 Task: Send an email with the signature Harry Martin with the subject Request for feedback on a research paper and the message I am writing to request a review of the contract. from softage.2@softage.net to softage.6@softage.net with an attached image file Holiday_card.jpg and move the email from Sent Items to the folder Running
Action: Key pressed n
Screenshot: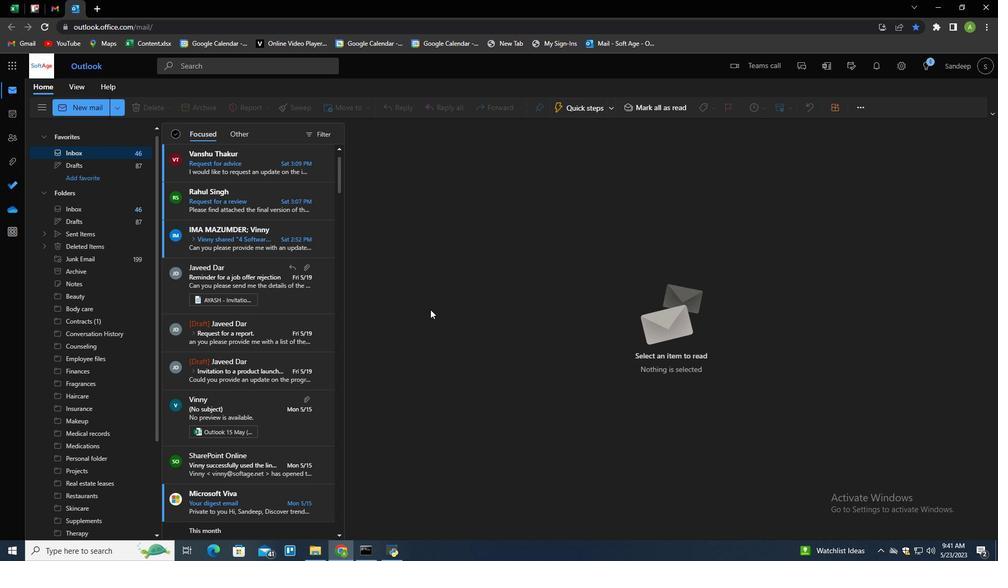 
Action: Mouse moved to (704, 110)
Screenshot: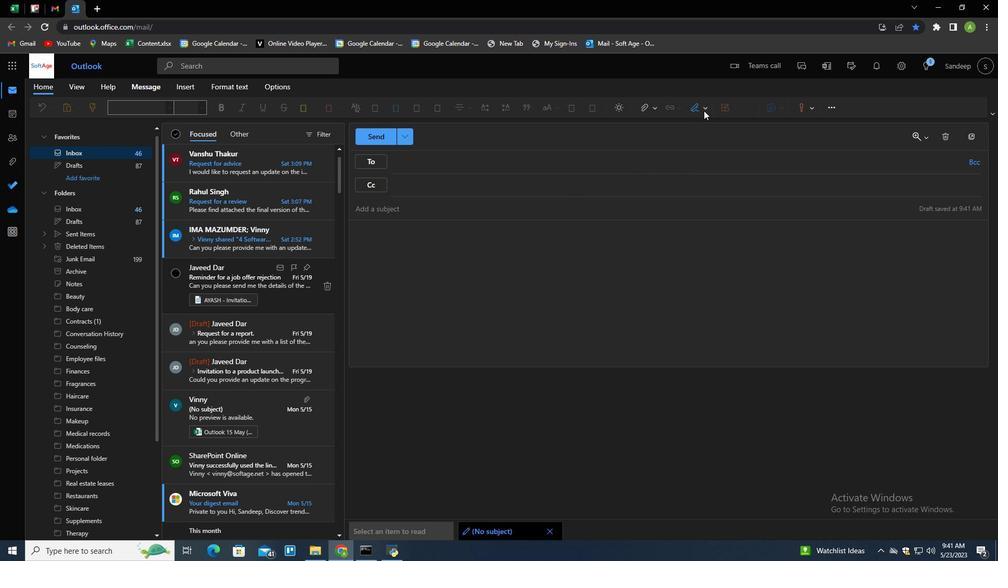 
Action: Mouse pressed left at (704, 110)
Screenshot: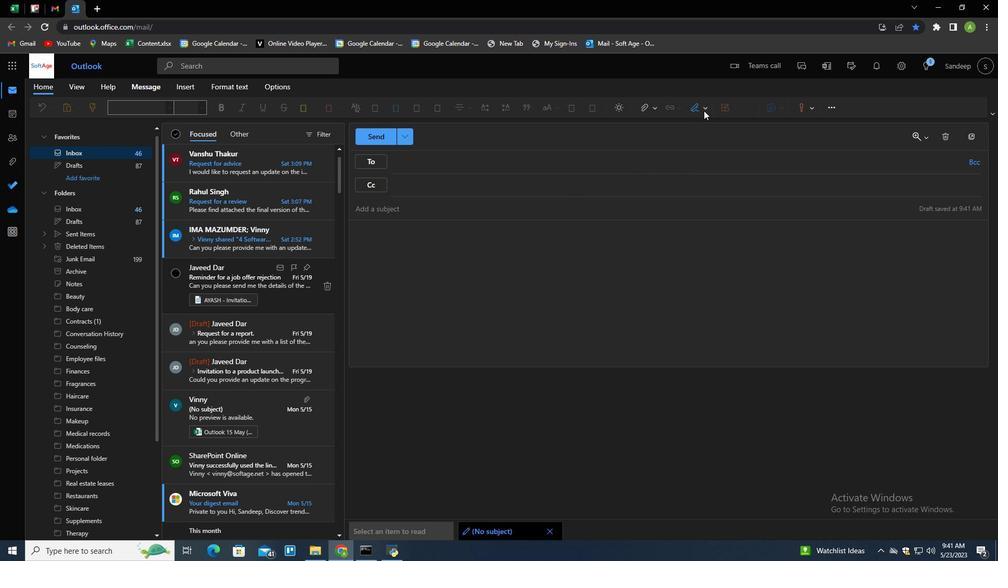 
Action: Mouse moved to (683, 148)
Screenshot: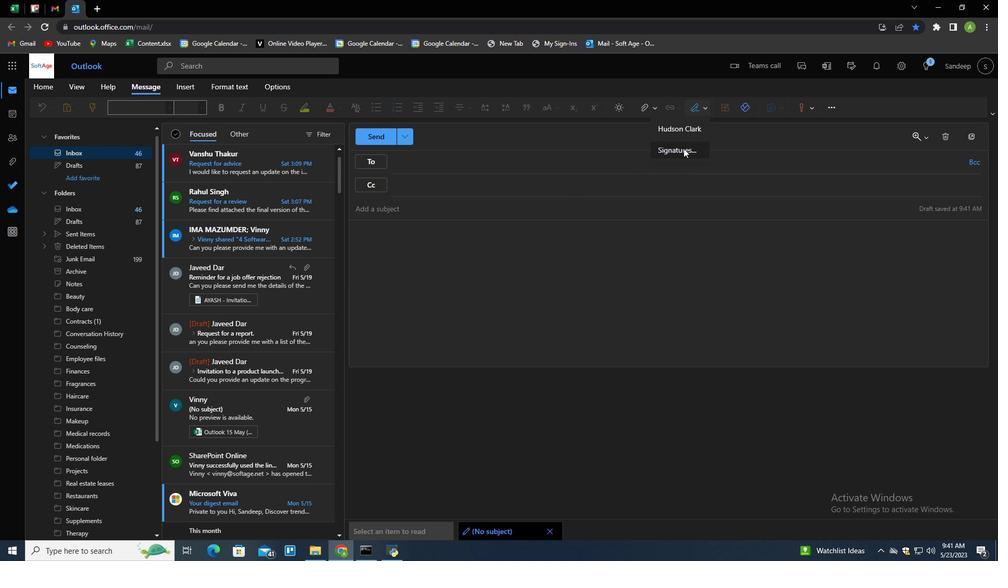 
Action: Mouse pressed left at (683, 148)
Screenshot: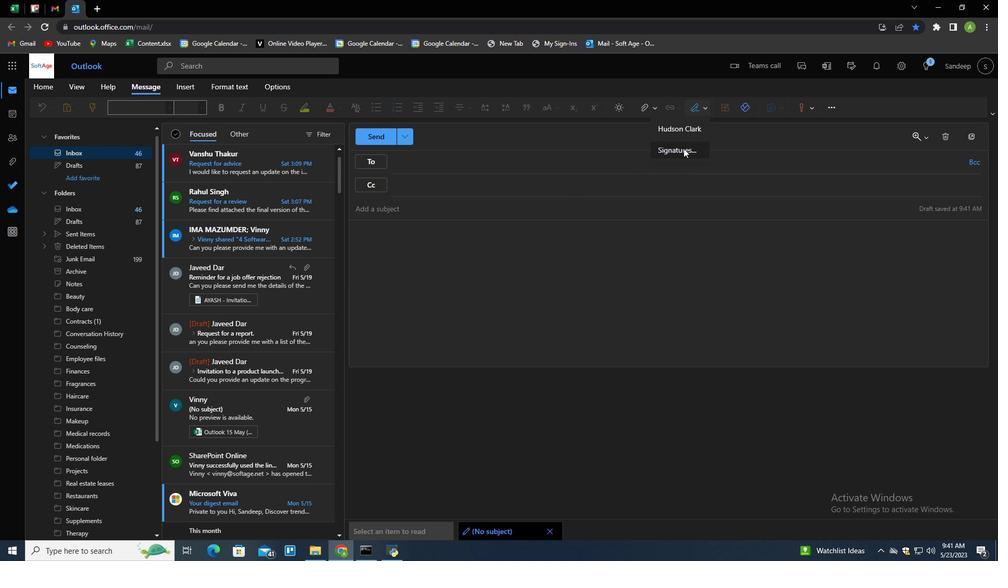 
Action: Mouse moved to (701, 188)
Screenshot: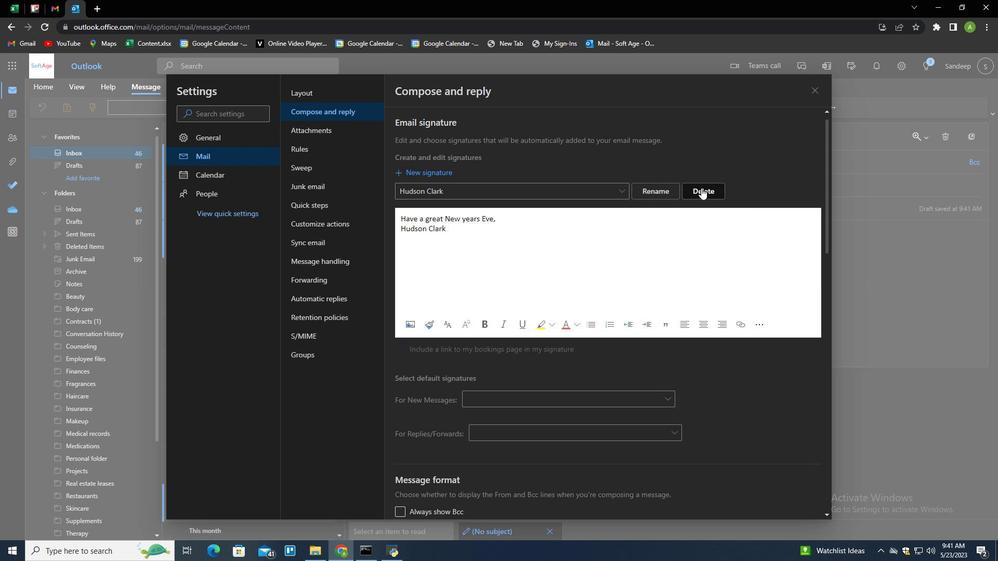 
Action: Mouse pressed left at (701, 188)
Screenshot: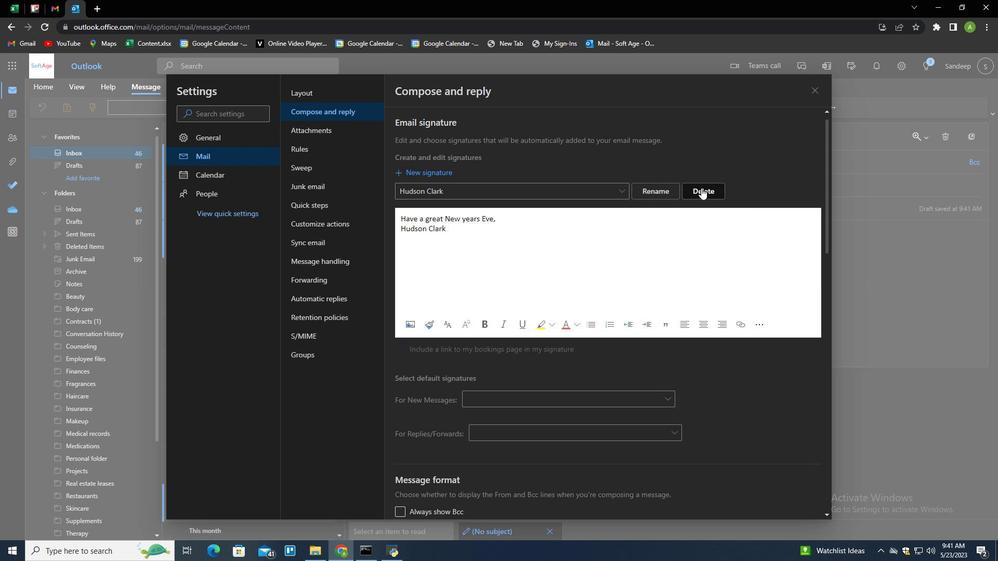 
Action: Mouse moved to (706, 193)
Screenshot: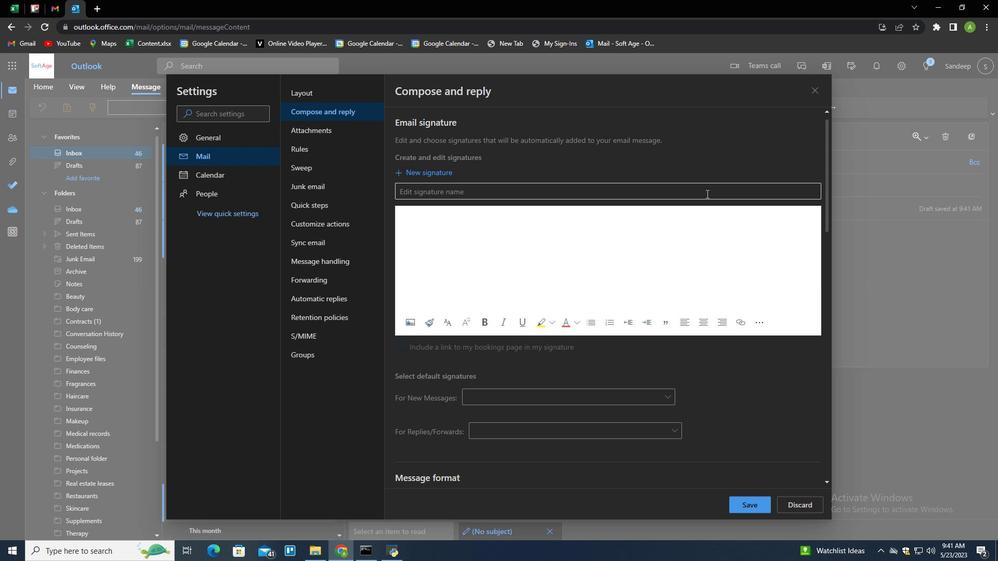 
Action: Mouse pressed left at (706, 193)
Screenshot: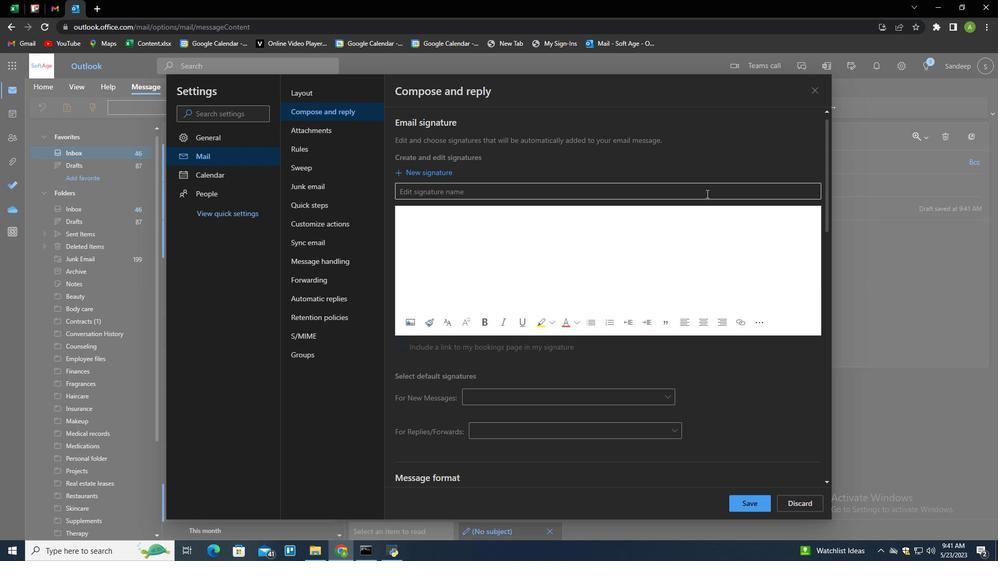 
Action: Mouse moved to (706, 193)
Screenshot: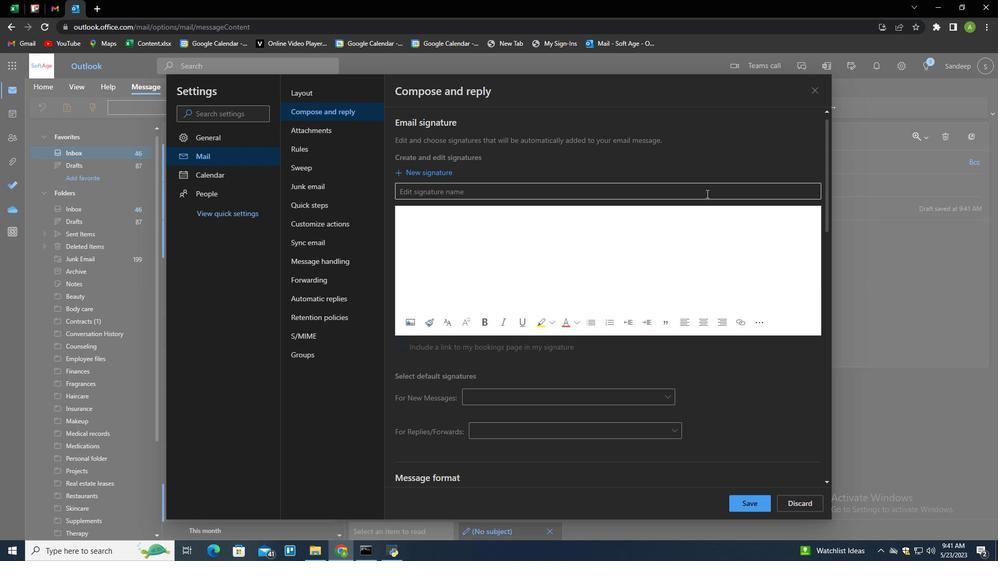 
Action: Key pressed <Key.shift>Harry<Key.space><Key.shift>Martin<Key.tab><Key.shift>Harry<Key.space><Key.shift>Martin
Screenshot: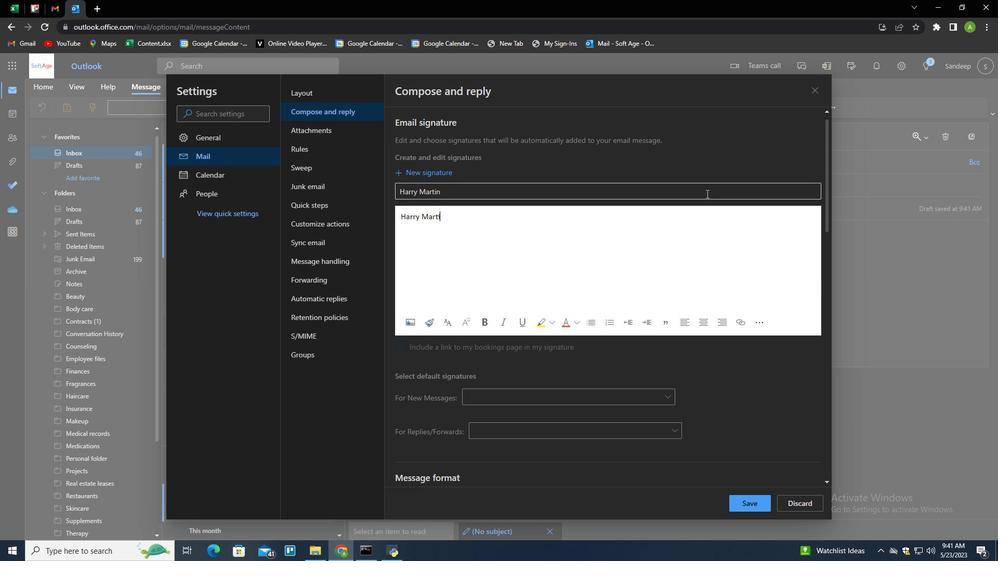 
Action: Mouse moved to (753, 500)
Screenshot: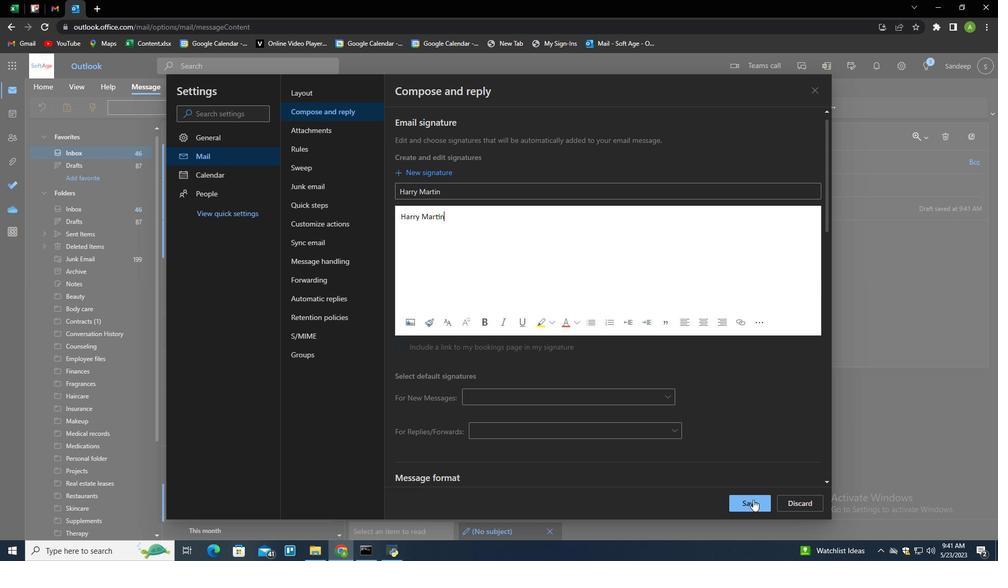 
Action: Mouse pressed left at (753, 500)
Screenshot: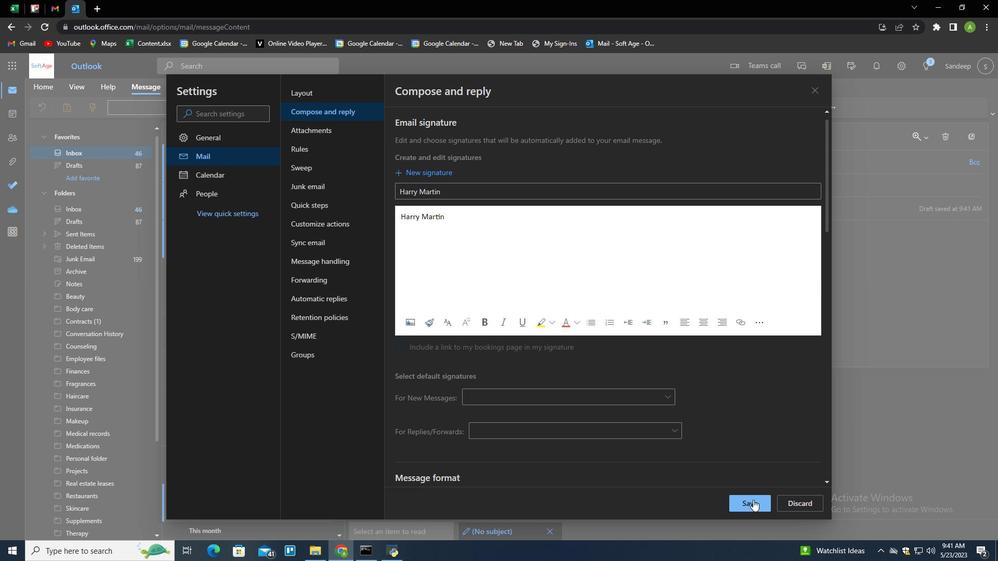 
Action: Mouse moved to (868, 361)
Screenshot: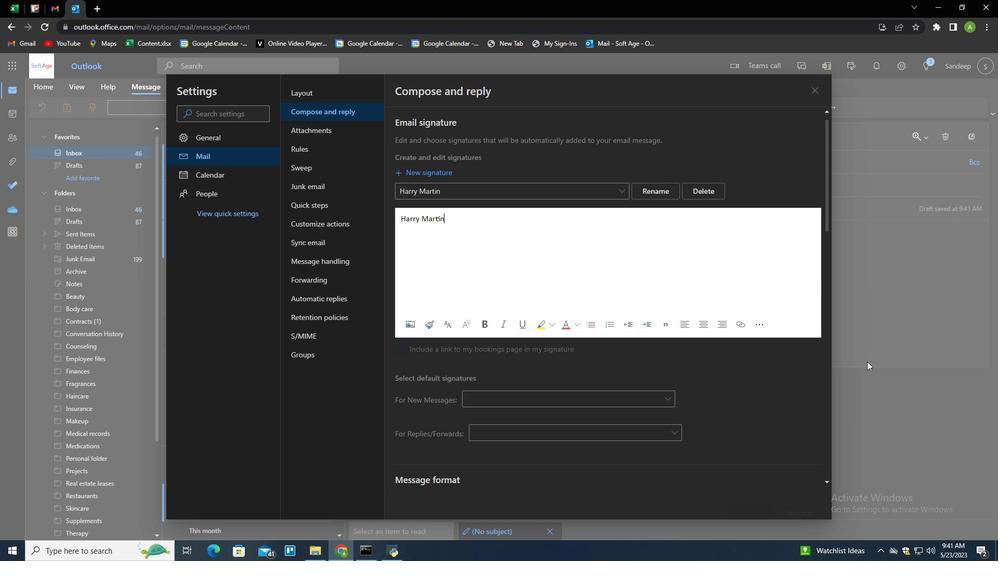 
Action: Mouse pressed left at (868, 361)
Screenshot: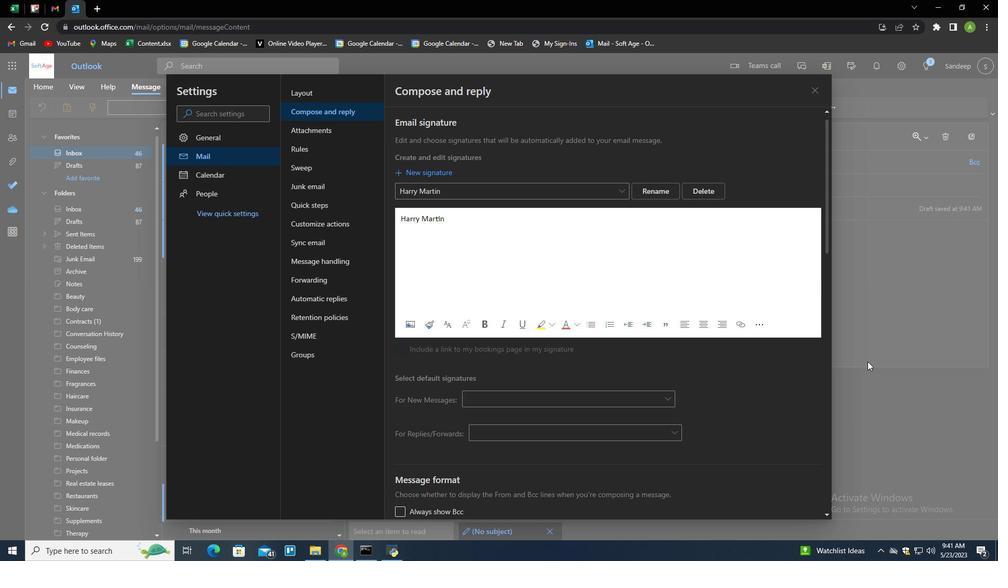 
Action: Mouse moved to (699, 110)
Screenshot: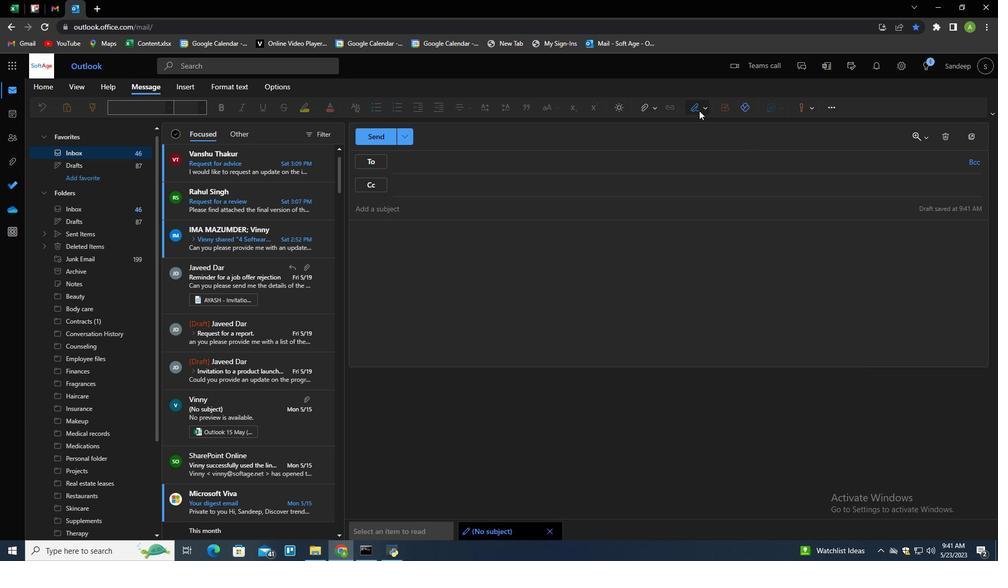 
Action: Mouse pressed left at (699, 110)
Screenshot: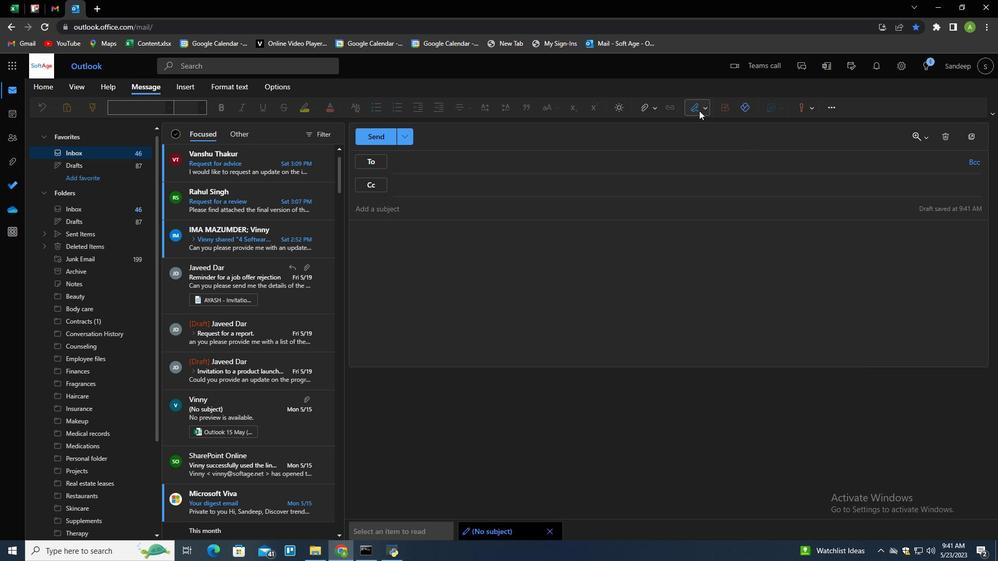 
Action: Mouse moved to (694, 128)
Screenshot: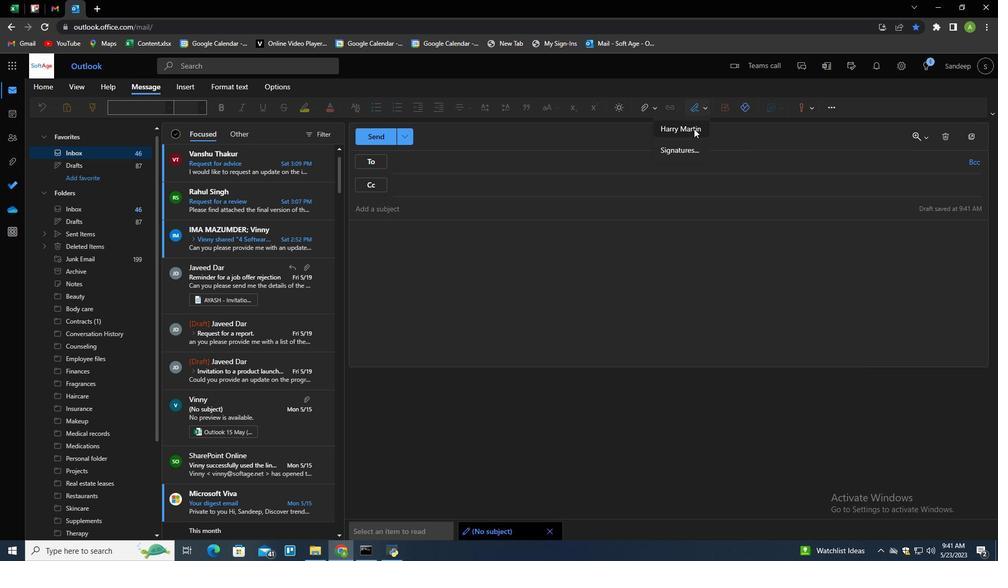 
Action: Mouse pressed left at (694, 128)
Screenshot: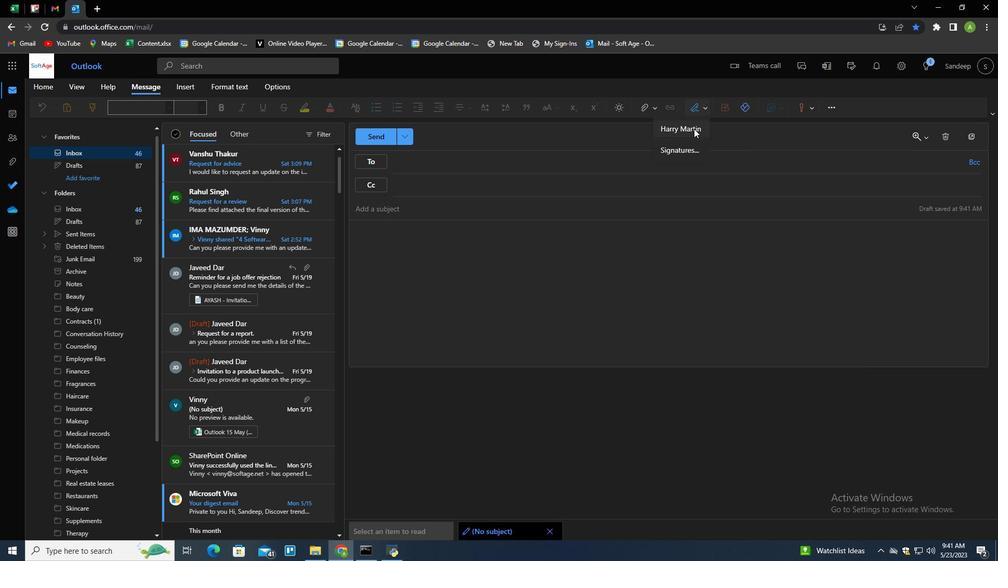 
Action: Mouse moved to (423, 208)
Screenshot: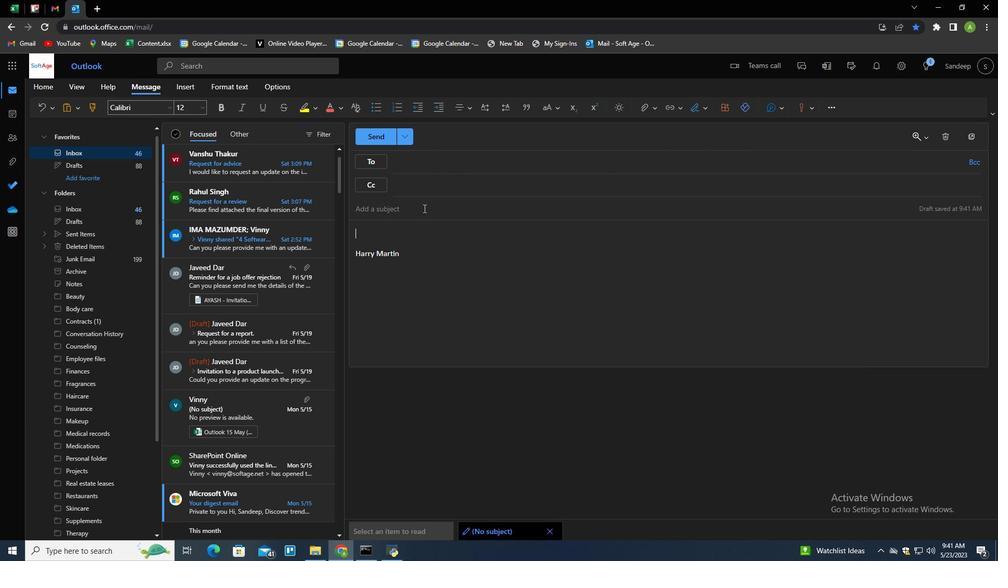
Action: Mouse pressed left at (423, 208)
Screenshot: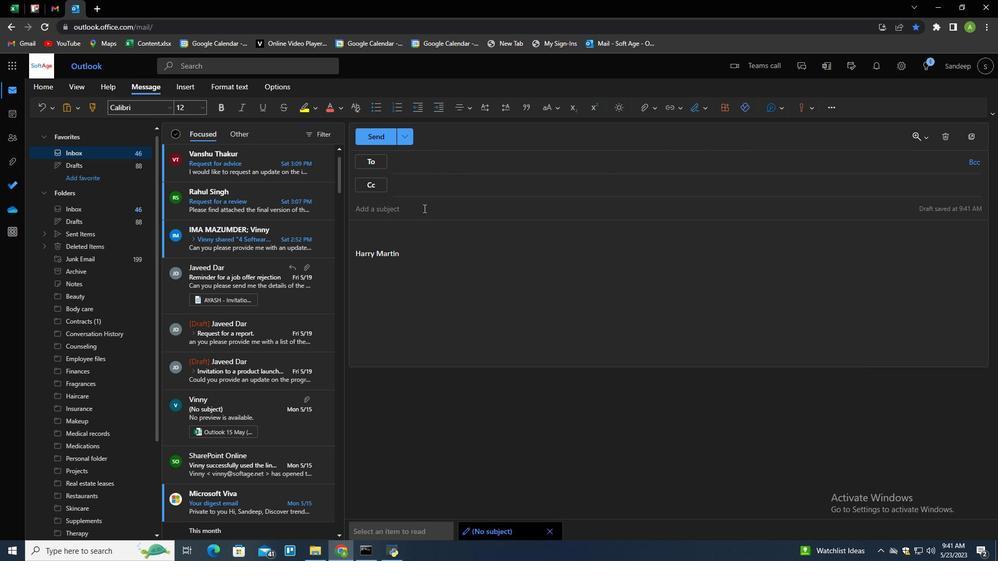 
Action: Key pressed <Key.shift>Request<Key.space>for<Key.space>feedback<Key.space>on<Key.space>a<Key.space>research<Key.space>[a[<Key.backspace><Key.backspace><Key.backspace>paper<Key.space>and<Key.space><Key.backspace><Key.backspace><Key.backspace><Key.backspace><Key.tab><Key.shift>Ia<Key.space>a<Key.backspace><Key.backspace><Key.backspace><Key.space>am<Key.space>wu<Key.backspace>ritng<Key.space><Key.backspace><Key.backspace><Key.backspace>ing<Key.space>to<Key.space>request<Key.space>a<Key.space>review<Key.space>of<Key.space>the<Key.space>contrackt<Key.backspace><Key.backspace>t<Key.space><Key.backspace>.
Screenshot: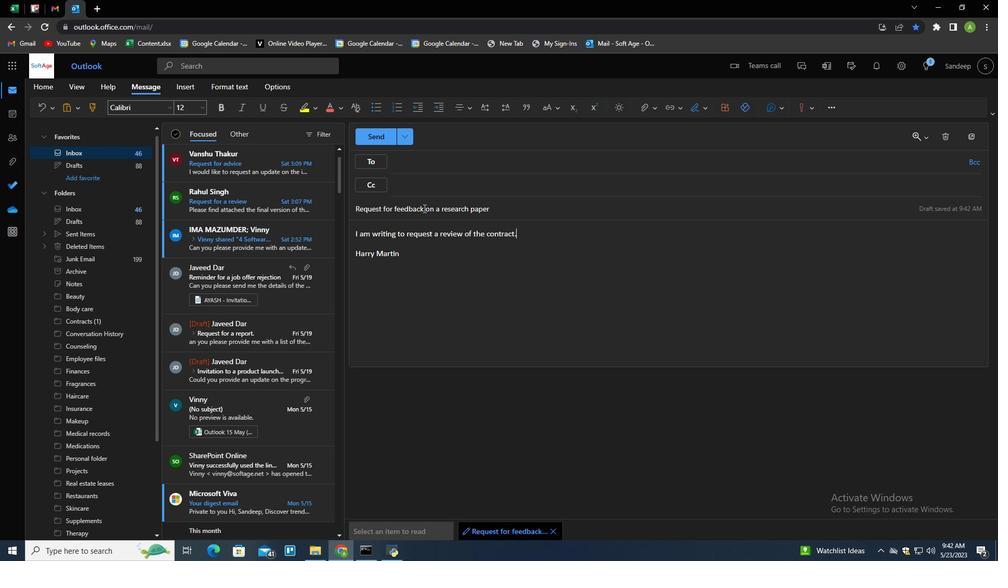 
Action: Mouse moved to (420, 164)
Screenshot: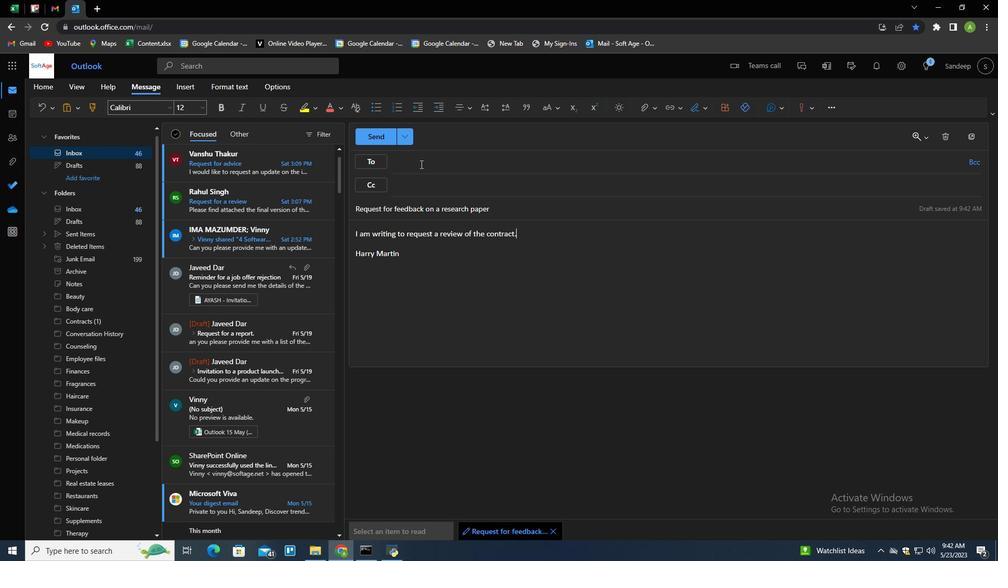 
Action: Mouse pressed left at (420, 164)
Screenshot: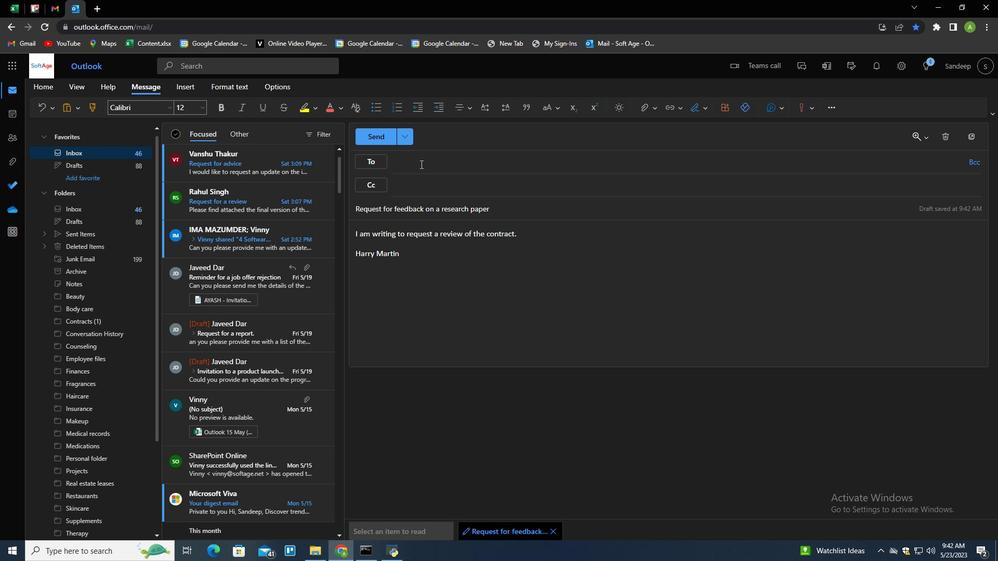 
Action: Key pressed softage.2<Key.shift>@softae.<Key.backspace><Key.backspace>ge.net<Key.enter><Key.backspace>soft
Screenshot: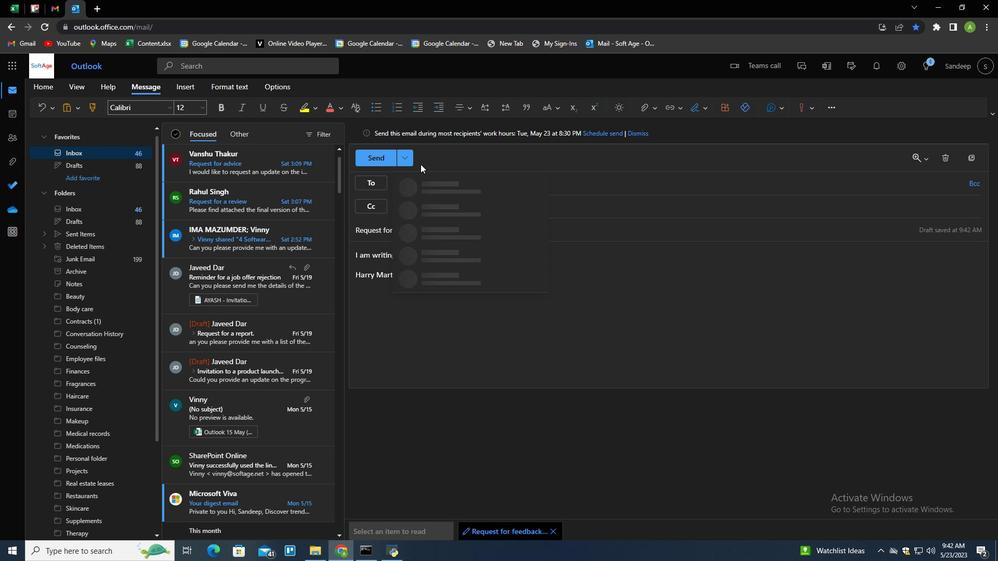 
Action: Mouse moved to (601, 179)
Screenshot: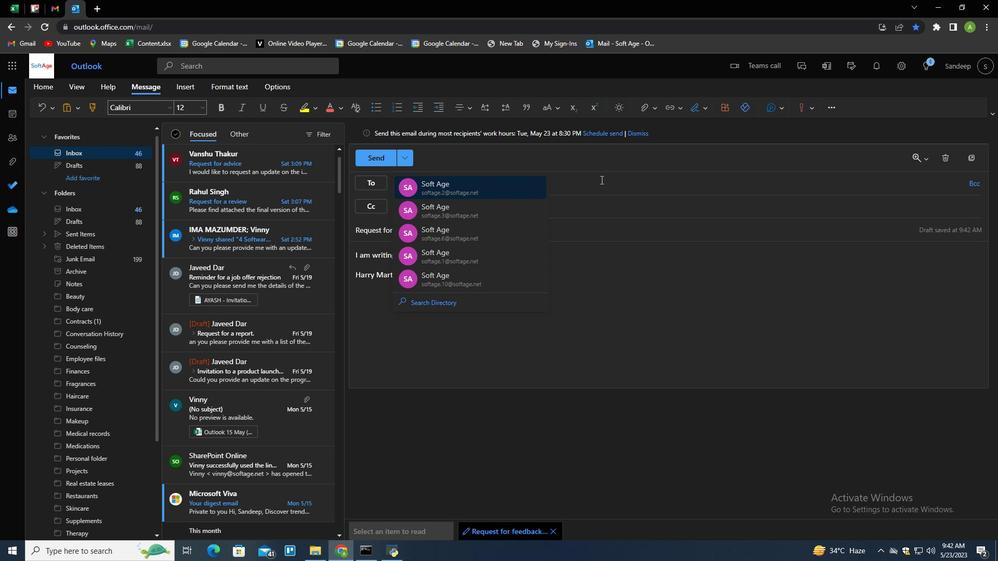 
Action: Mouse pressed left at (601, 179)
Screenshot: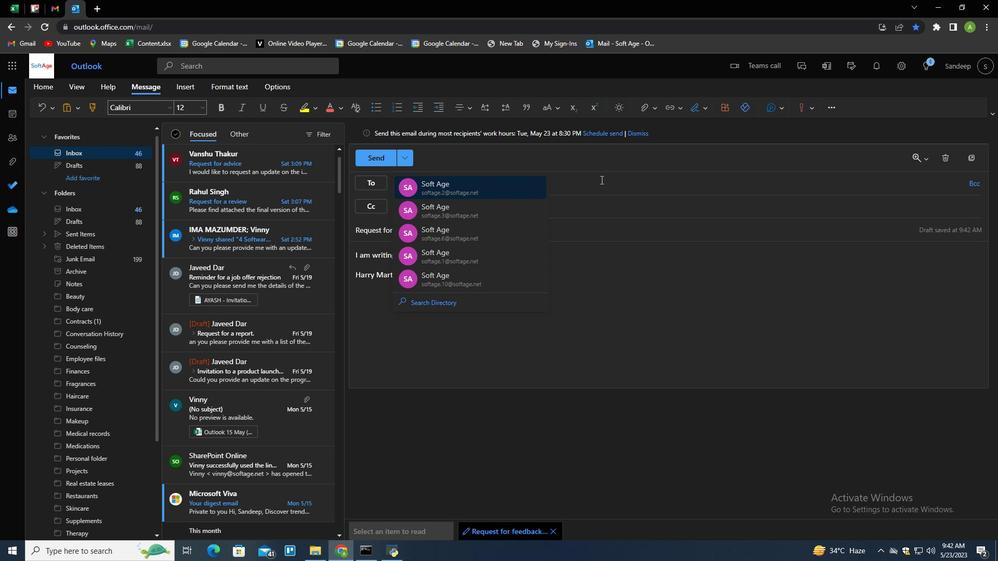 
Action: Key pressed age.6<Key.shift><Key.shift>@softae<Key.backspace>ge.net<Key.enter>
Screenshot: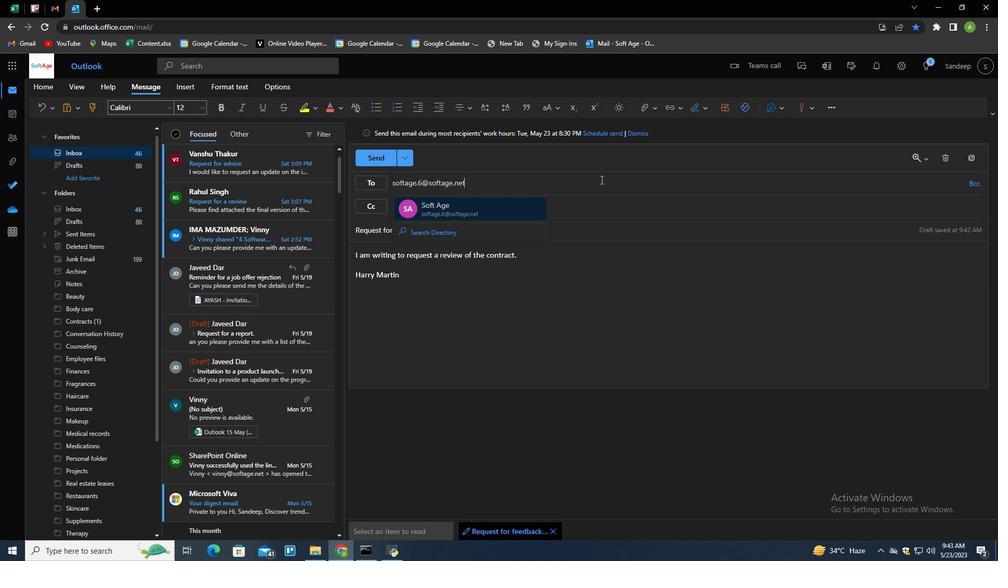 
Action: Mouse moved to (520, 301)
Screenshot: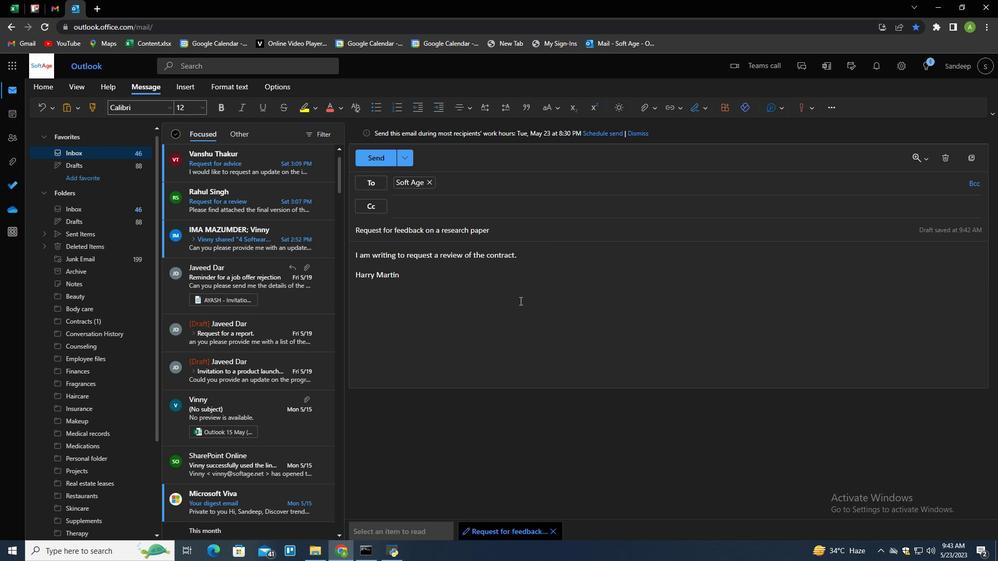 
Action: Mouse pressed left at (520, 301)
Screenshot: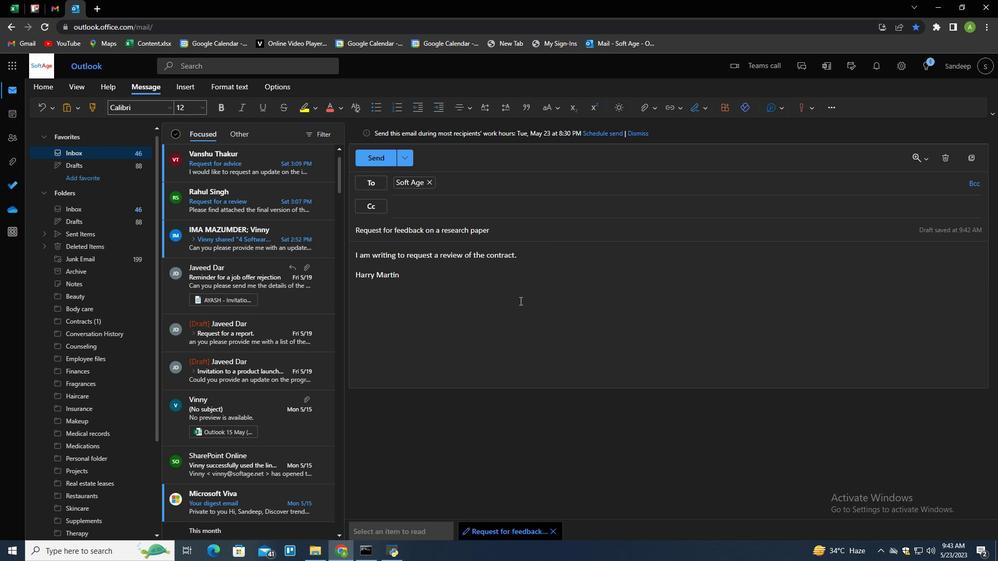 
Action: Mouse moved to (645, 106)
Screenshot: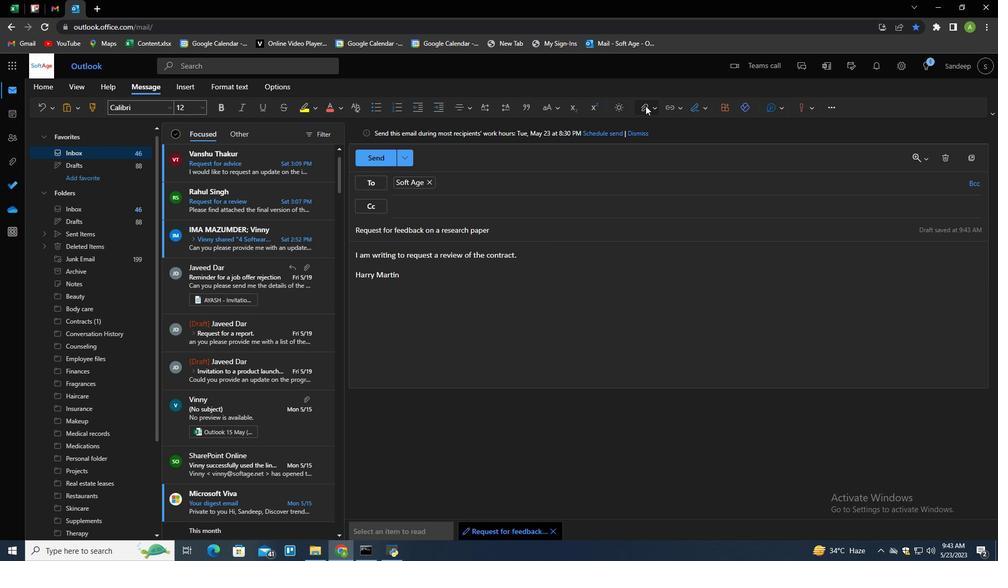 
Action: Mouse pressed left at (645, 106)
Screenshot: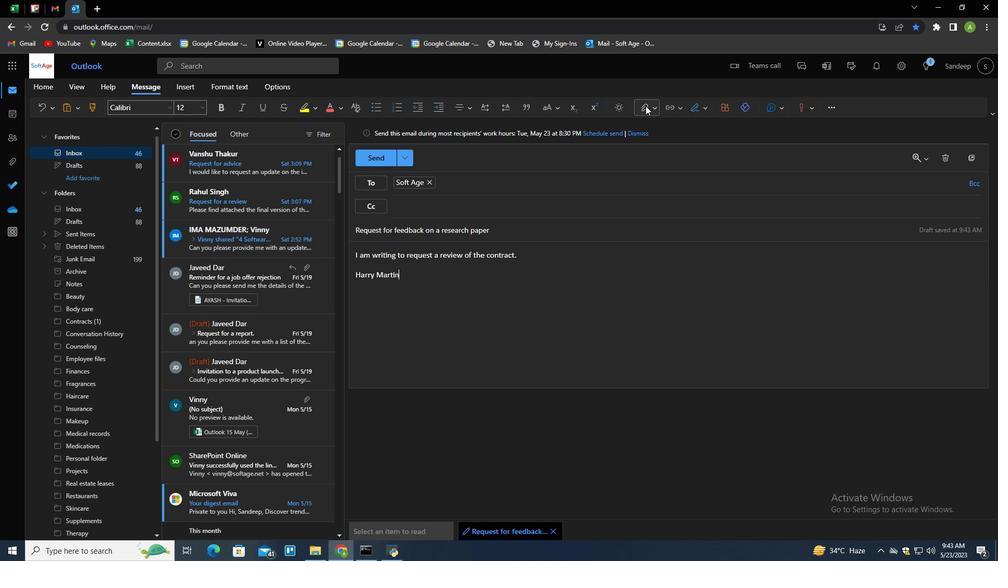 
Action: Mouse moved to (617, 131)
Screenshot: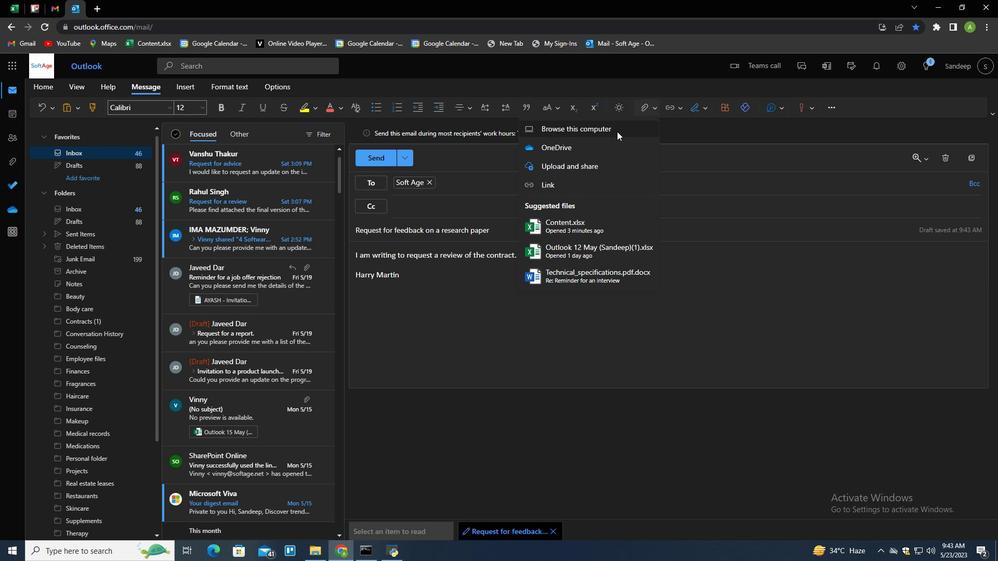 
Action: Mouse pressed left at (617, 131)
Screenshot: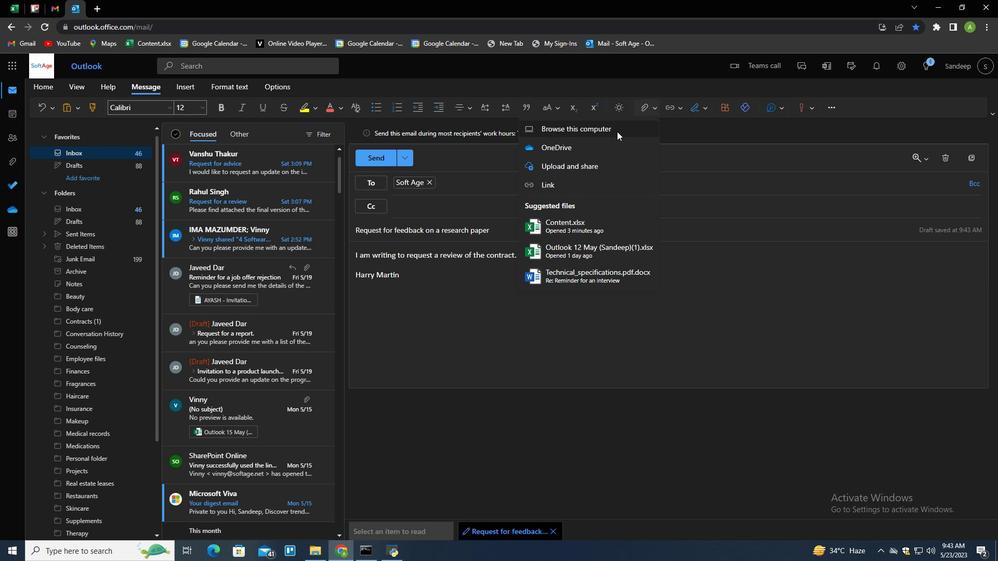 
Action: Mouse moved to (234, 159)
Screenshot: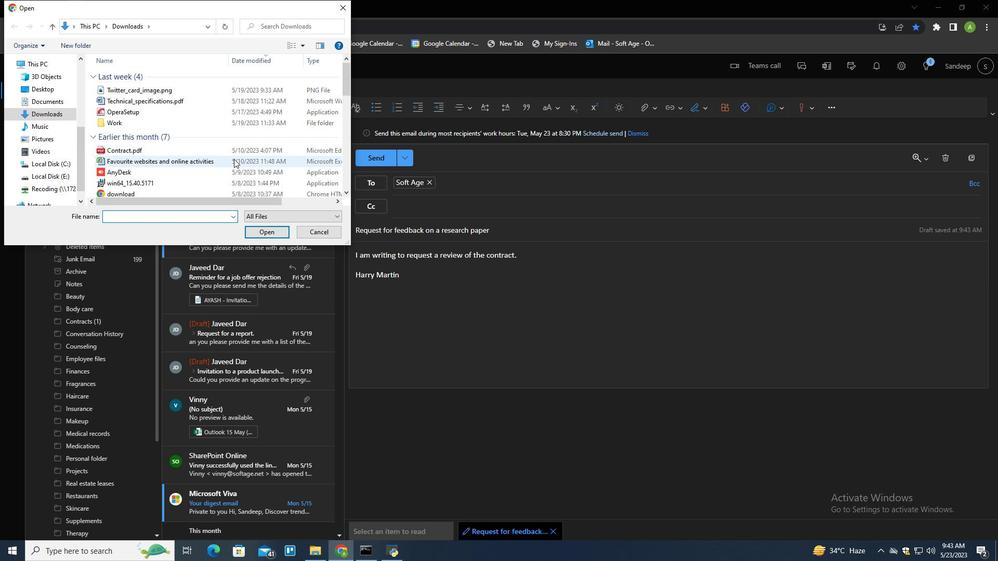 
Action: Mouse scrolled (234, 158) with delta (0, 0)
Screenshot: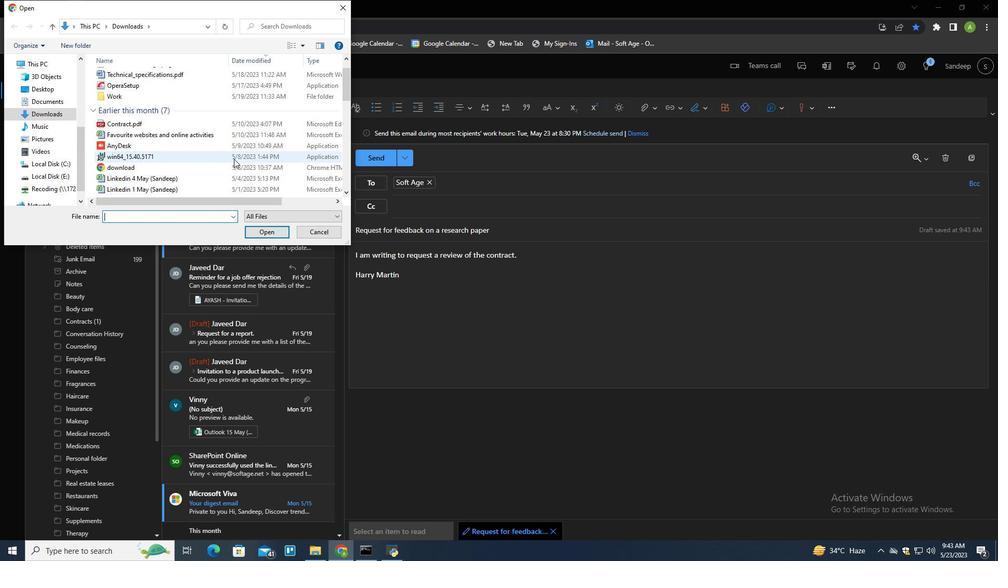 
Action: Mouse moved to (151, 159)
Screenshot: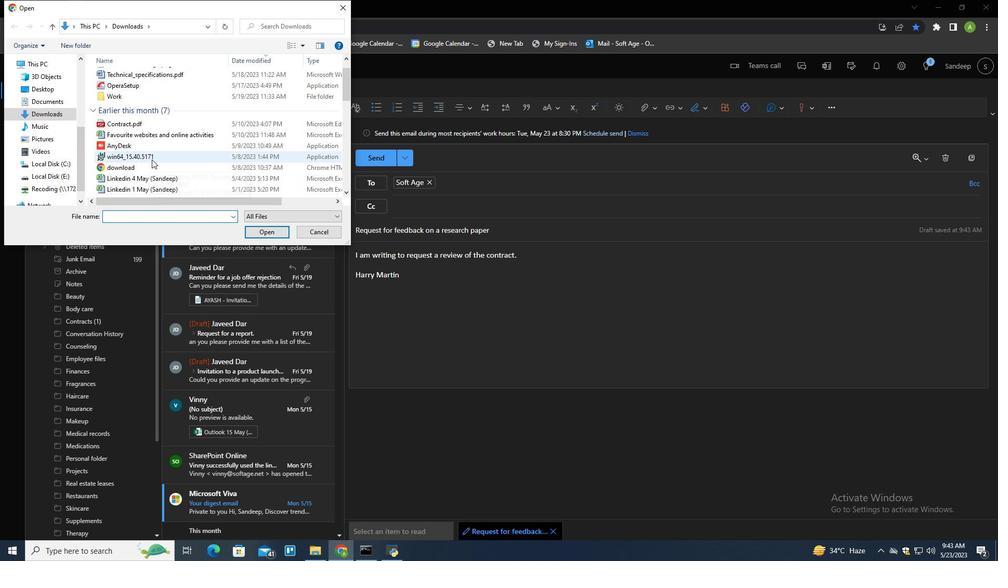 
Action: Mouse scrolled (151, 159) with delta (0, 0)
Screenshot: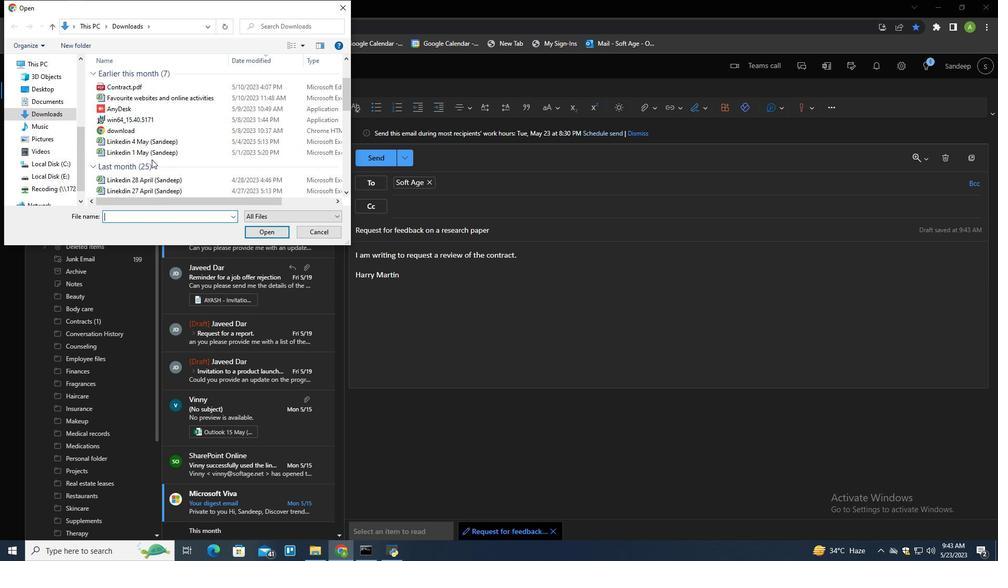 
Action: Mouse moved to (189, 151)
Screenshot: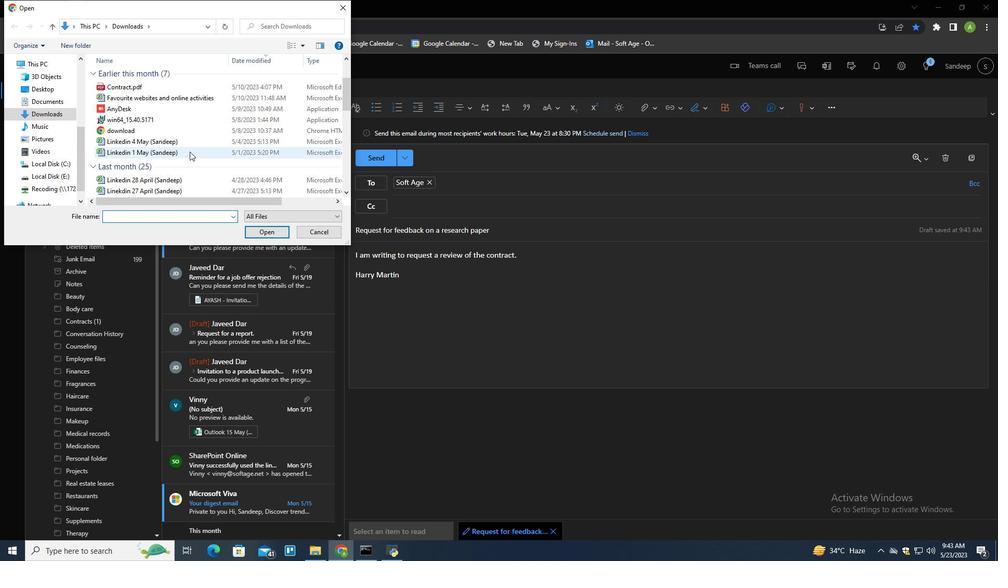 
Action: Mouse scrolled (189, 151) with delta (0, 0)
Screenshot: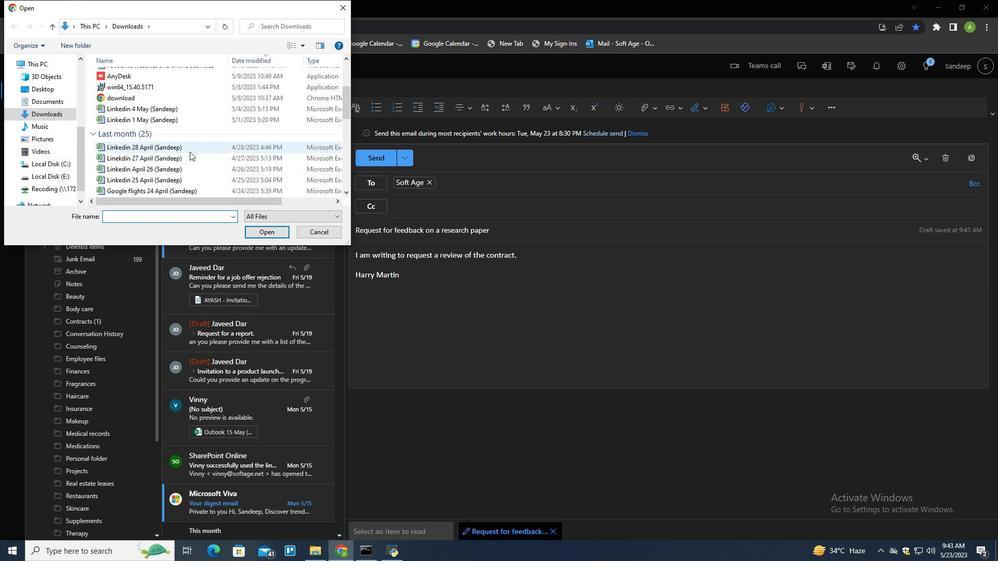 
Action: Mouse scrolled (189, 151) with delta (0, 0)
Screenshot: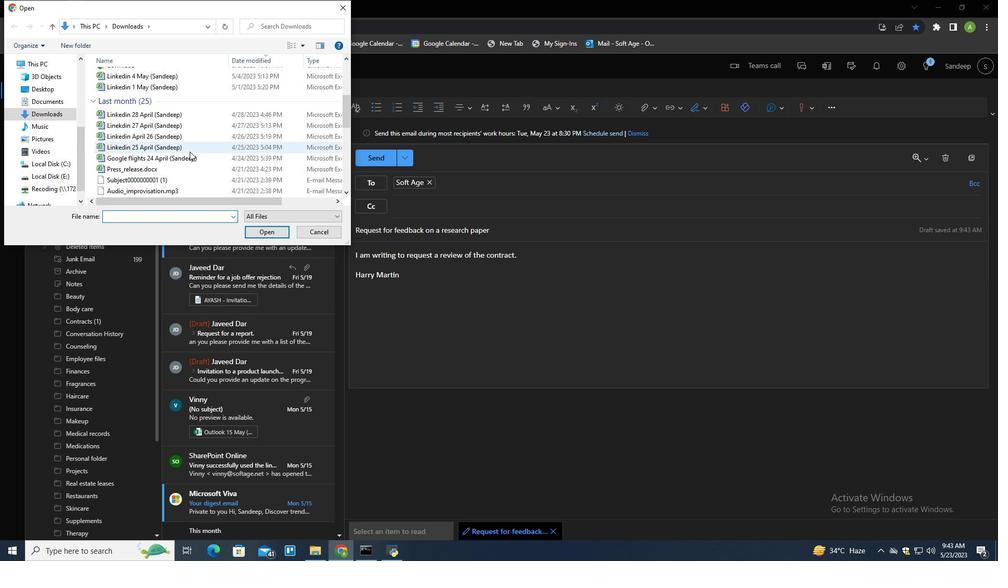 
Action: Mouse scrolled (189, 151) with delta (0, 0)
Screenshot: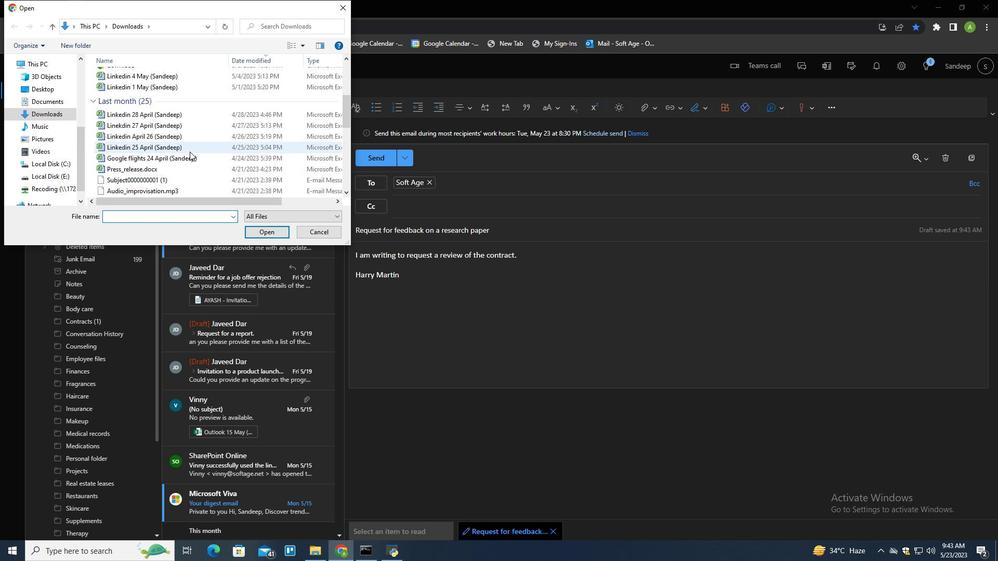 
Action: Mouse scrolled (189, 151) with delta (0, 0)
Screenshot: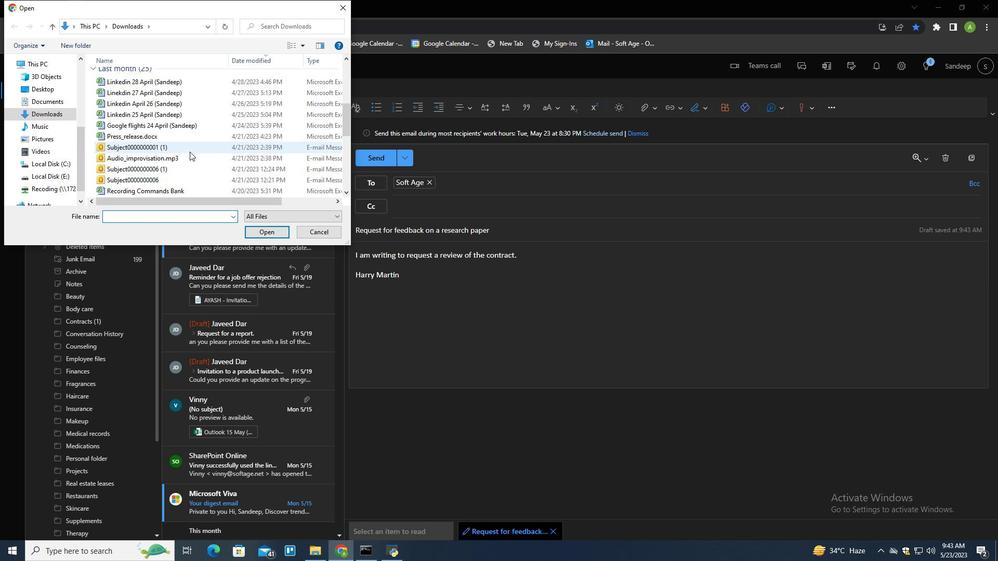 
Action: Mouse scrolled (189, 151) with delta (0, 0)
Screenshot: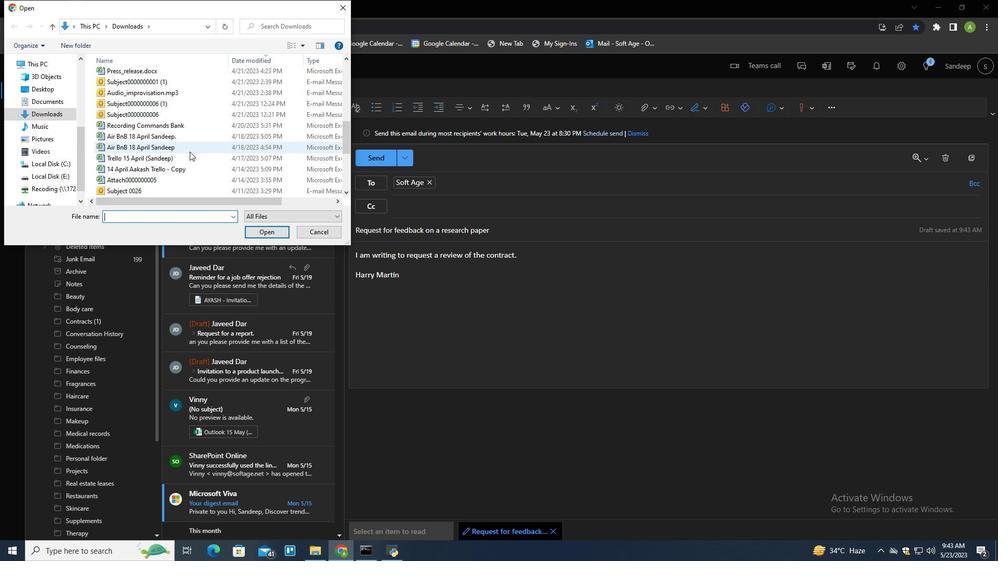 
Action: Mouse scrolled (189, 151) with delta (0, 0)
Screenshot: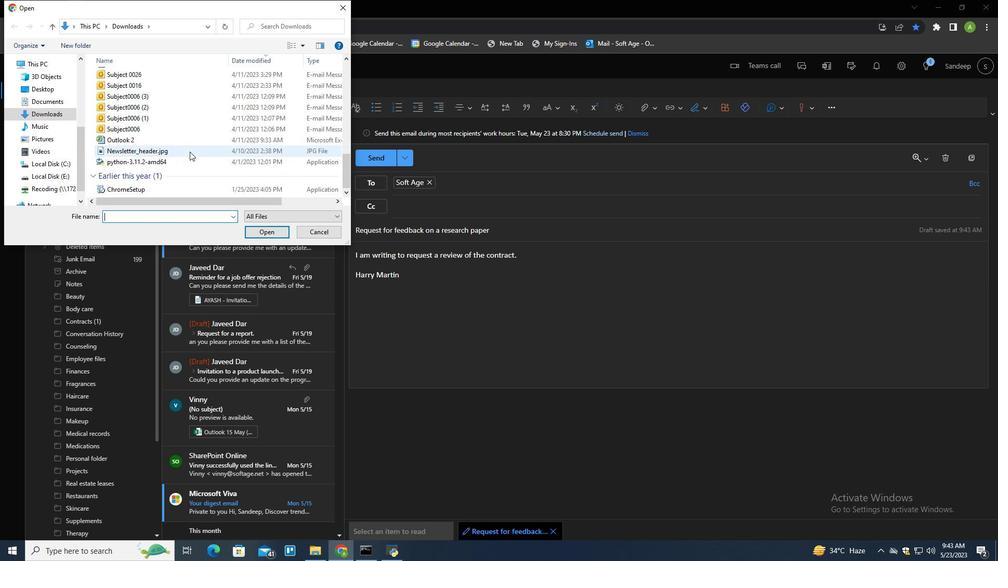 
Action: Mouse scrolled (189, 151) with delta (0, 0)
Screenshot: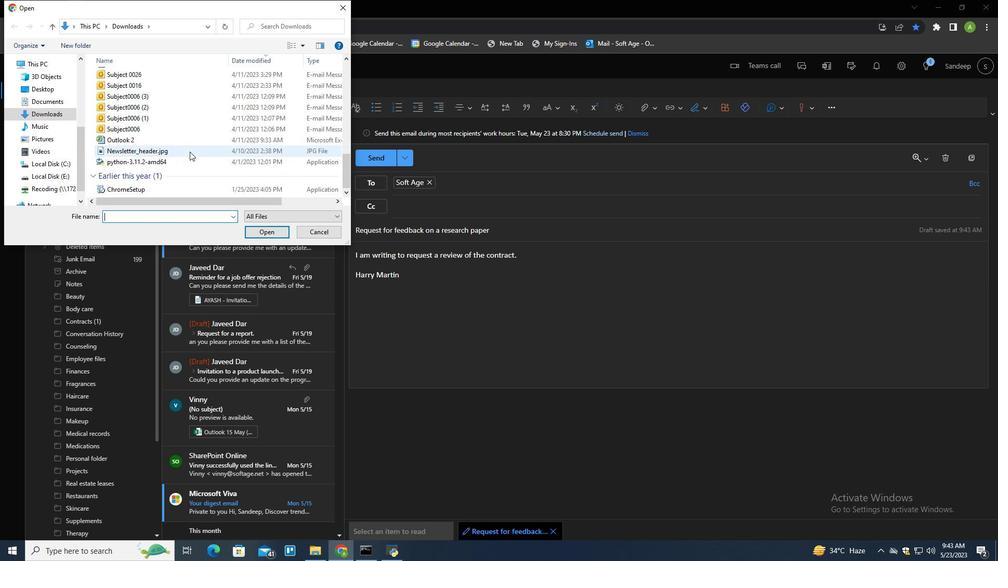 
Action: Mouse scrolled (189, 151) with delta (0, 0)
Screenshot: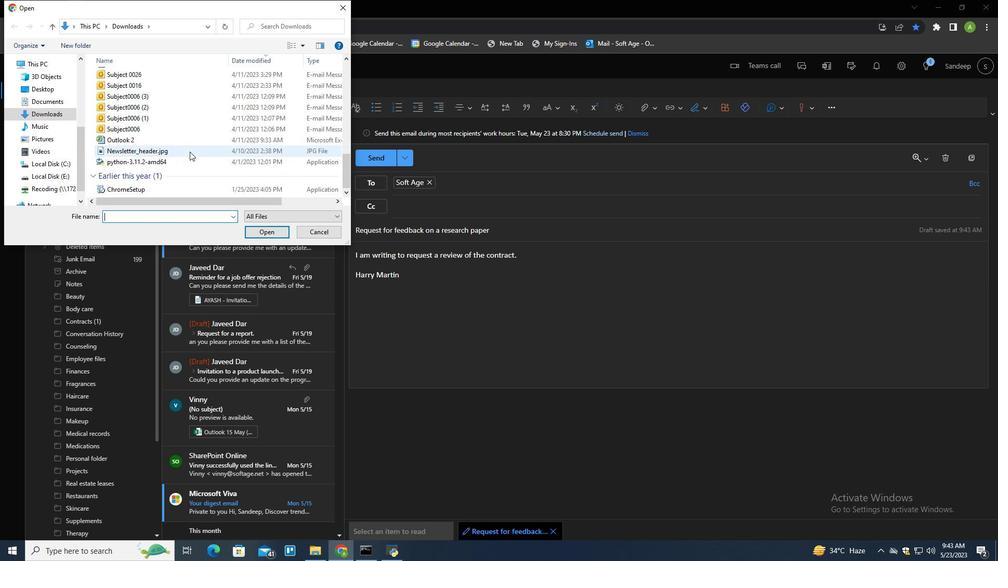 
Action: Mouse scrolled (189, 151) with delta (0, 0)
Screenshot: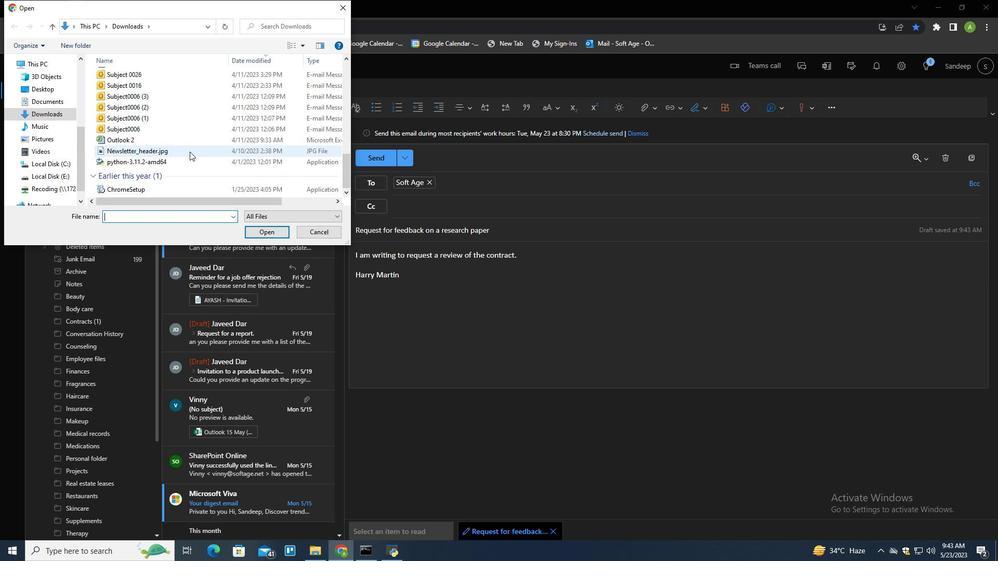 
Action: Mouse scrolled (189, 151) with delta (0, 0)
Screenshot: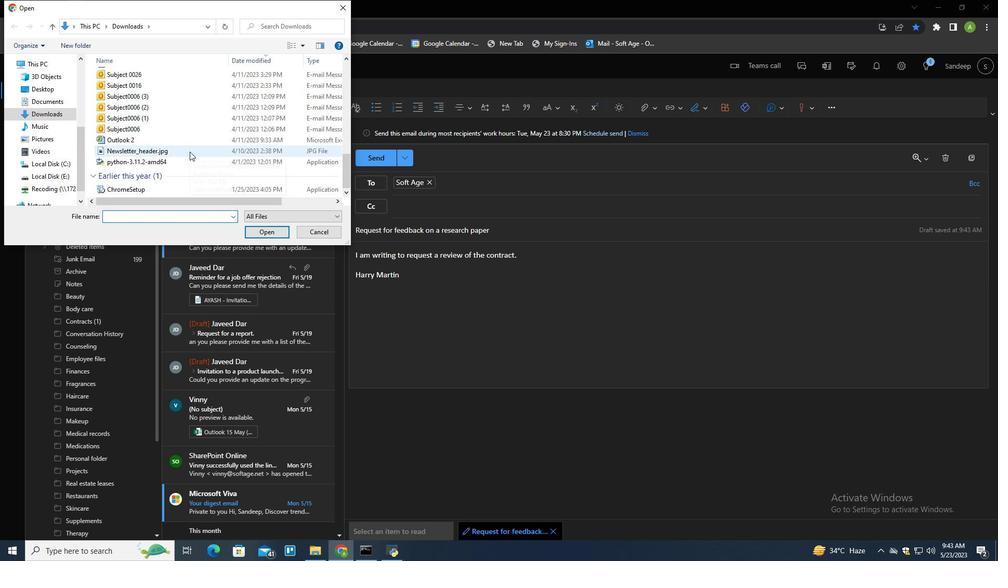 
Action: Mouse scrolled (189, 151) with delta (0, 0)
Screenshot: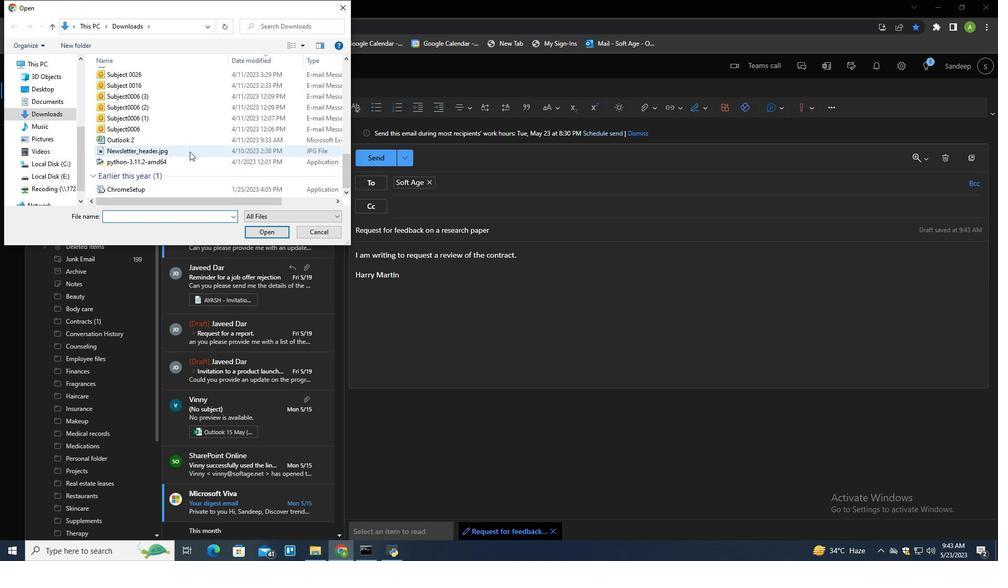 
Action: Mouse scrolled (189, 151) with delta (0, 0)
Screenshot: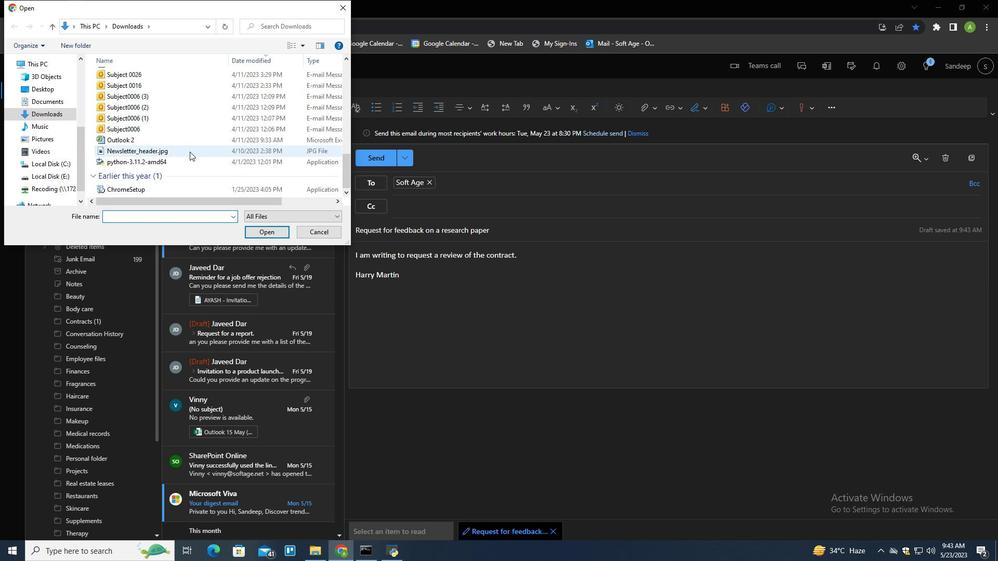 
Action: Mouse pressed left at (189, 151)
Screenshot: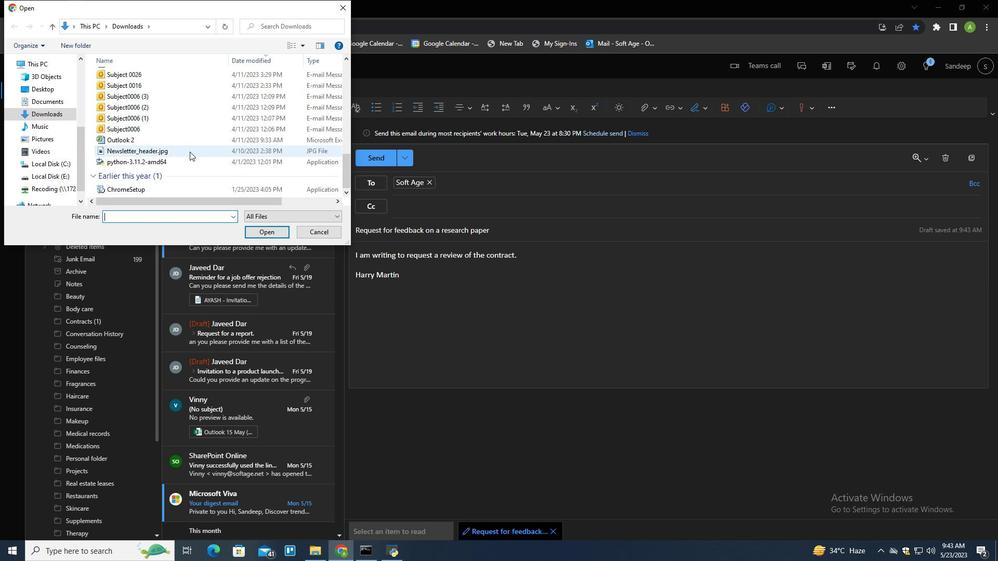 
Action: Key pressed <Key.f2><Key.shift>Holiday<Key.shift>_card.jpg
Screenshot: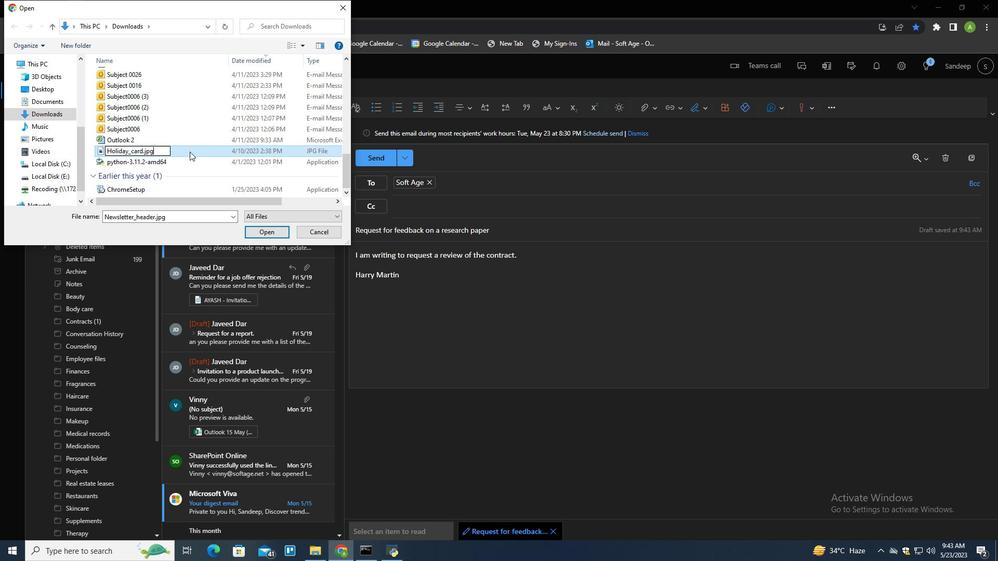
Action: Mouse pressed left at (189, 151)
Screenshot: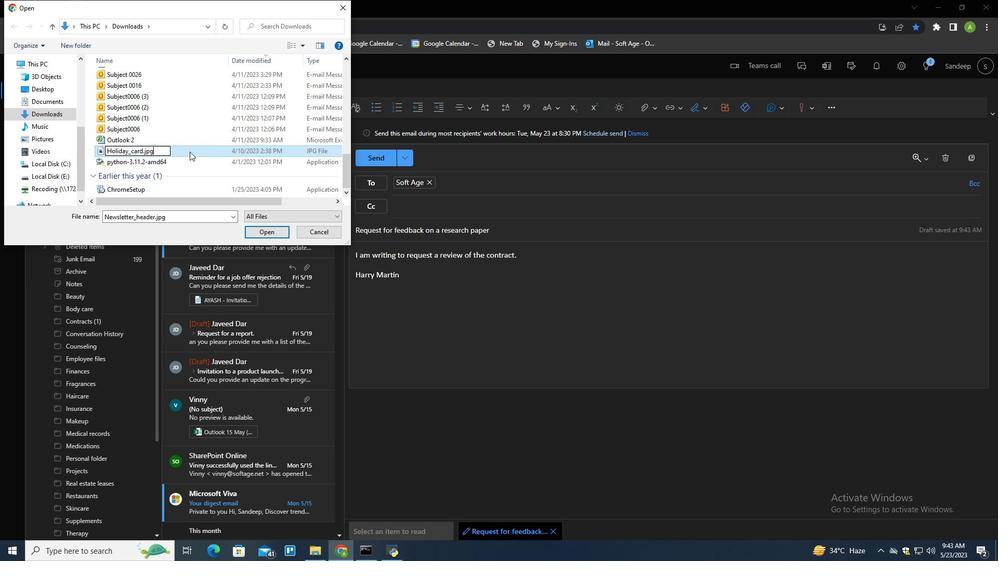 
Action: Mouse moved to (263, 229)
Screenshot: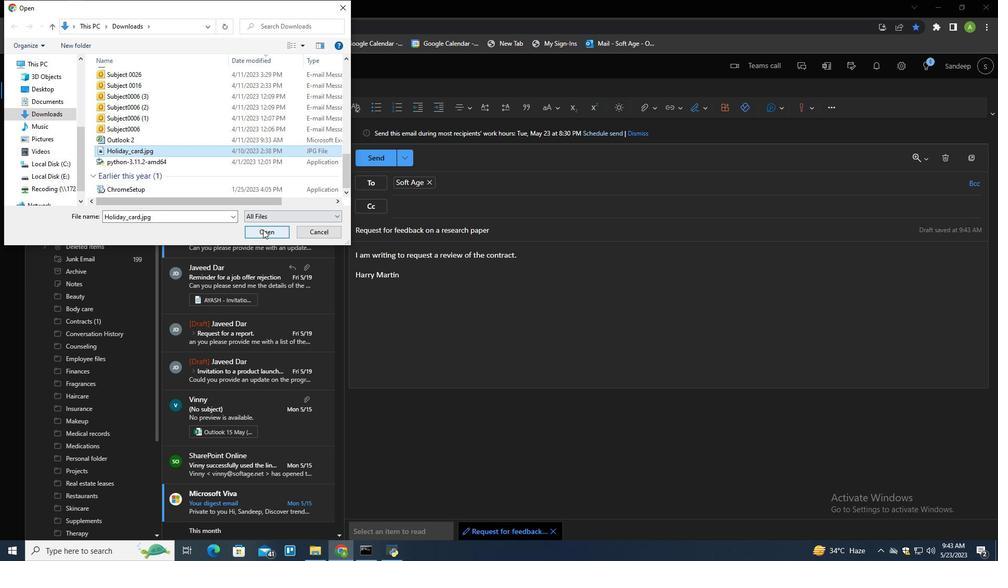 
Action: Mouse pressed left at (263, 229)
Screenshot: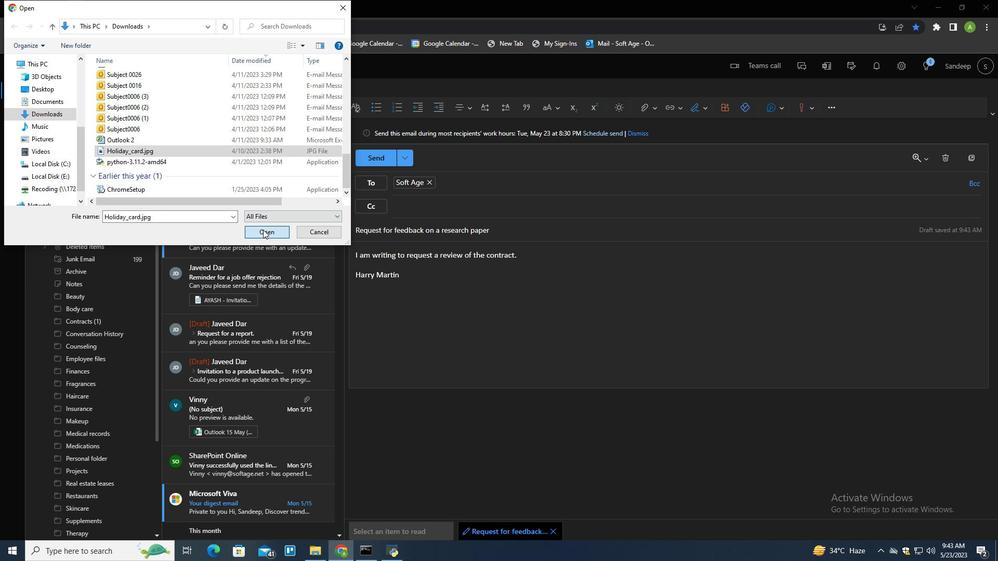 
Action: Mouse moved to (638, 345)
Screenshot: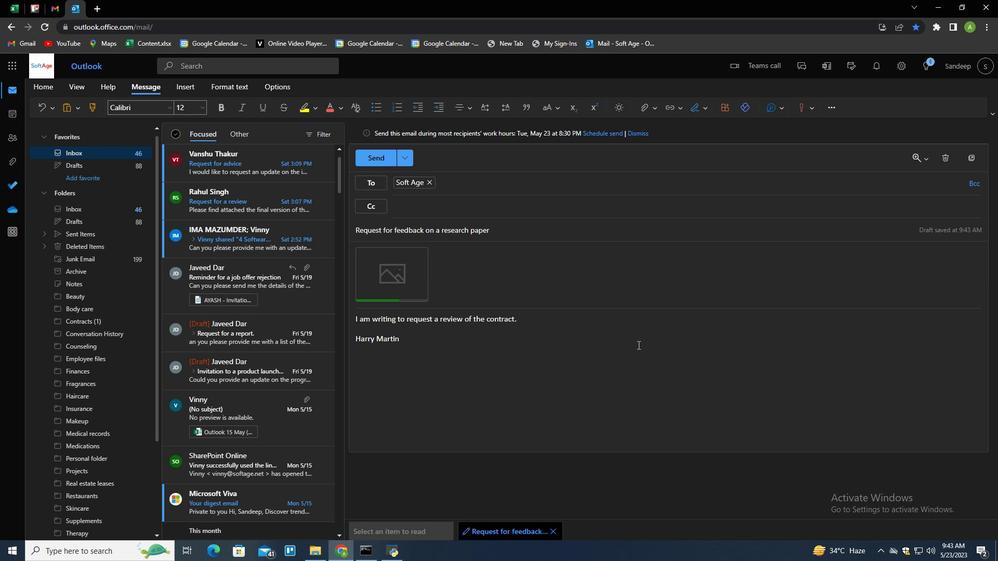 
Action: Mouse pressed left at (638, 345)
Screenshot: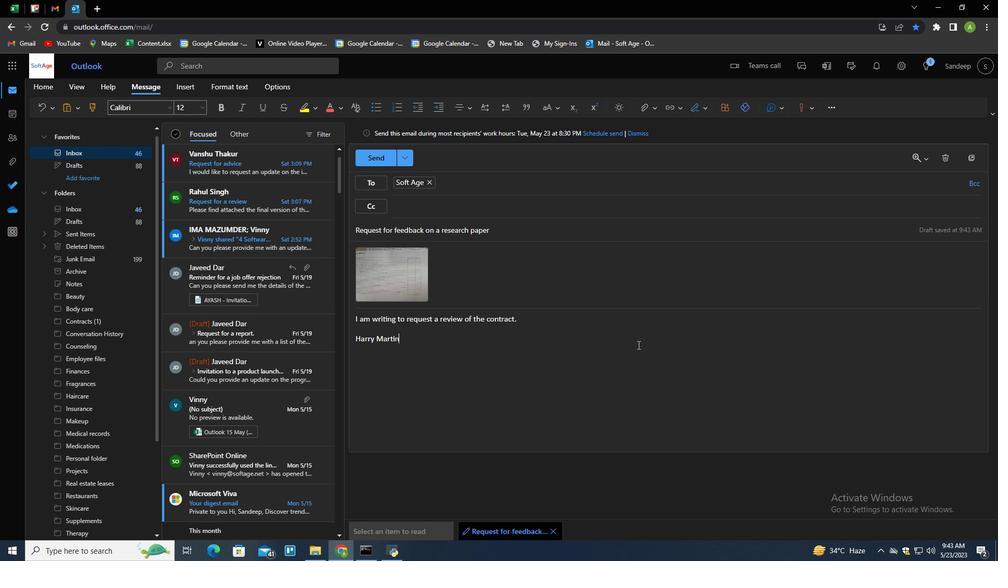 
Action: Key pressed <Key.enter>
Screenshot: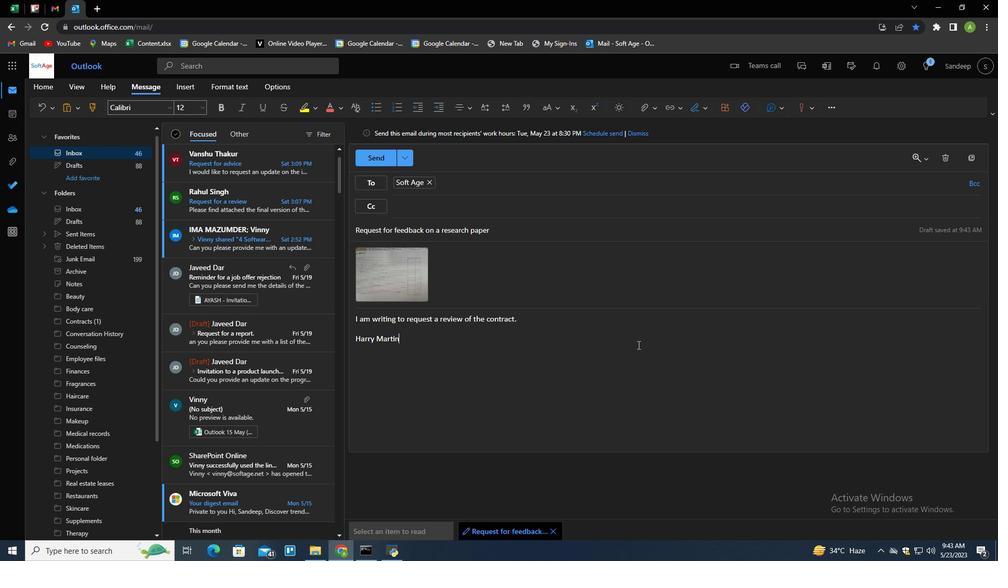 
Action: Mouse moved to (89, 234)
Screenshot: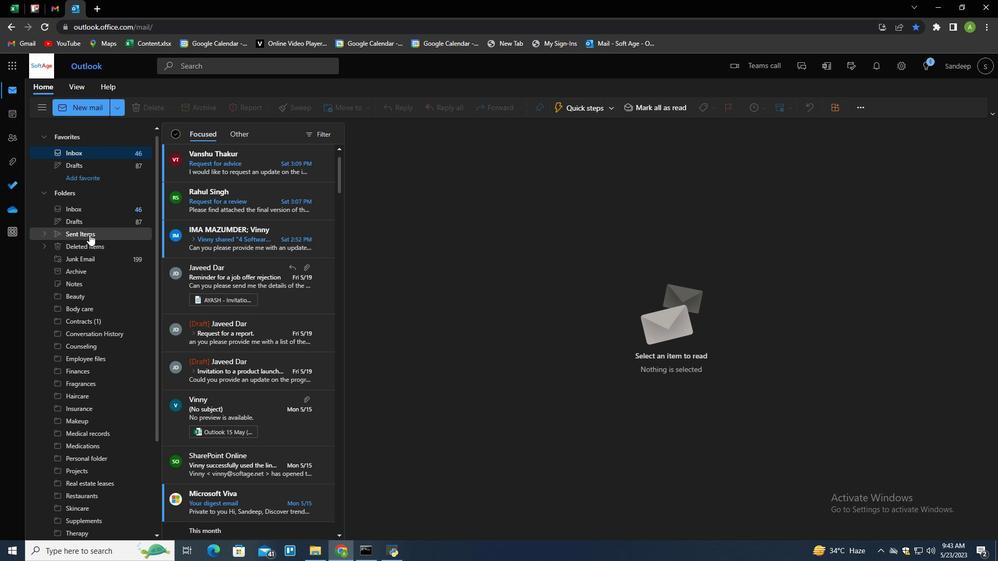 
Action: Mouse pressed left at (89, 234)
Screenshot: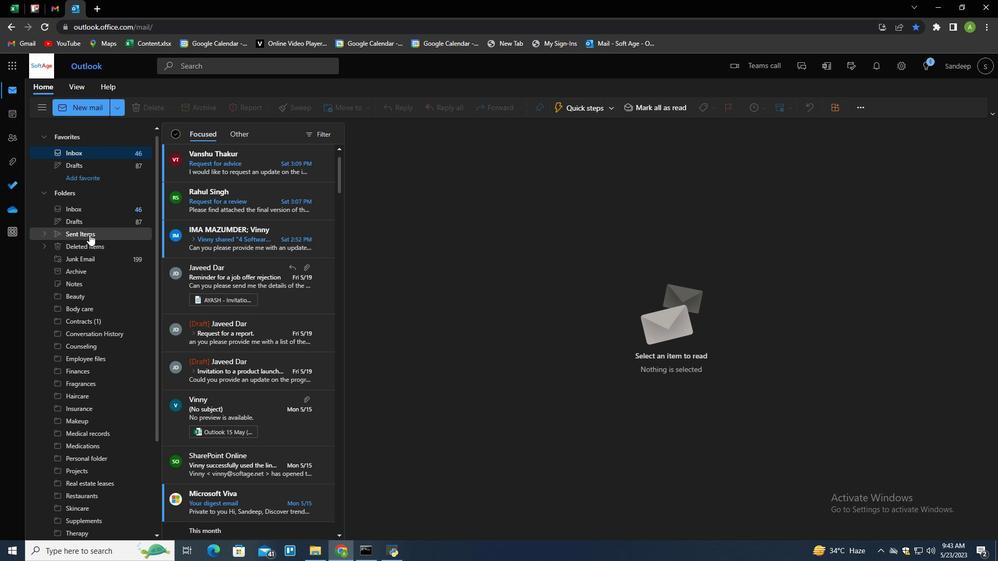 
Action: Mouse moved to (261, 118)
Screenshot: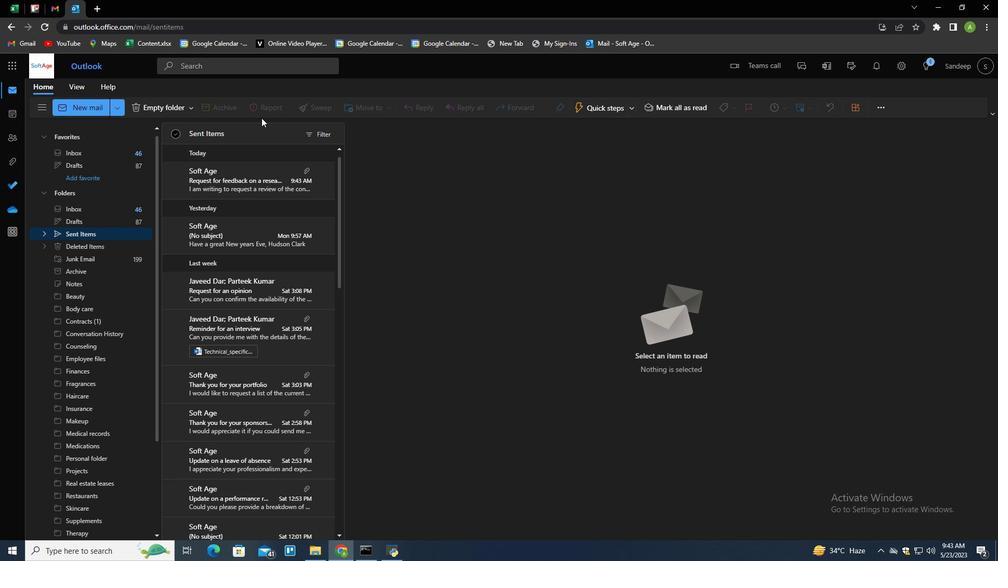 
Action: Mouse scrolled (261, 118) with delta (0, 0)
Screenshot: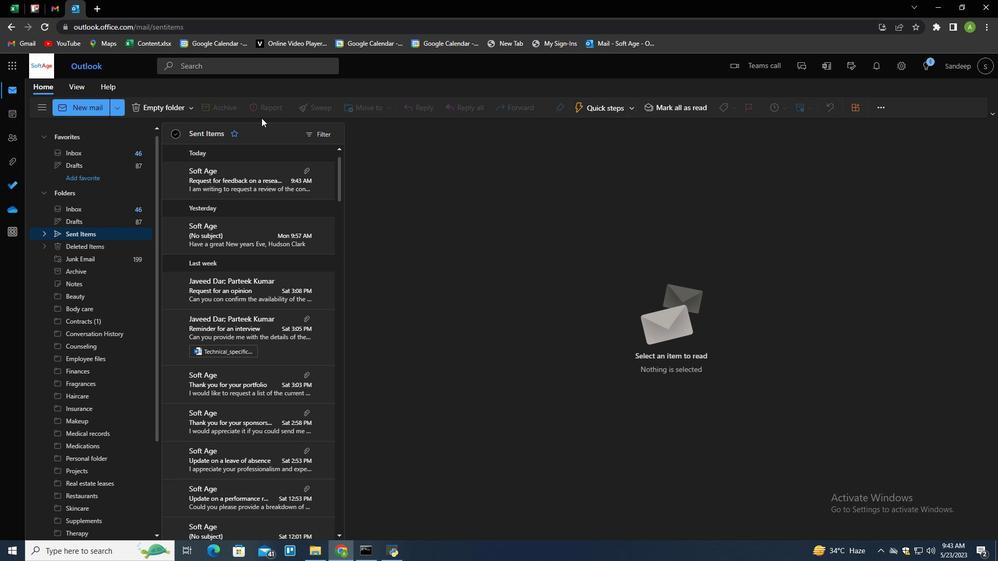 
Action: Mouse scrolled (261, 118) with delta (0, 0)
Screenshot: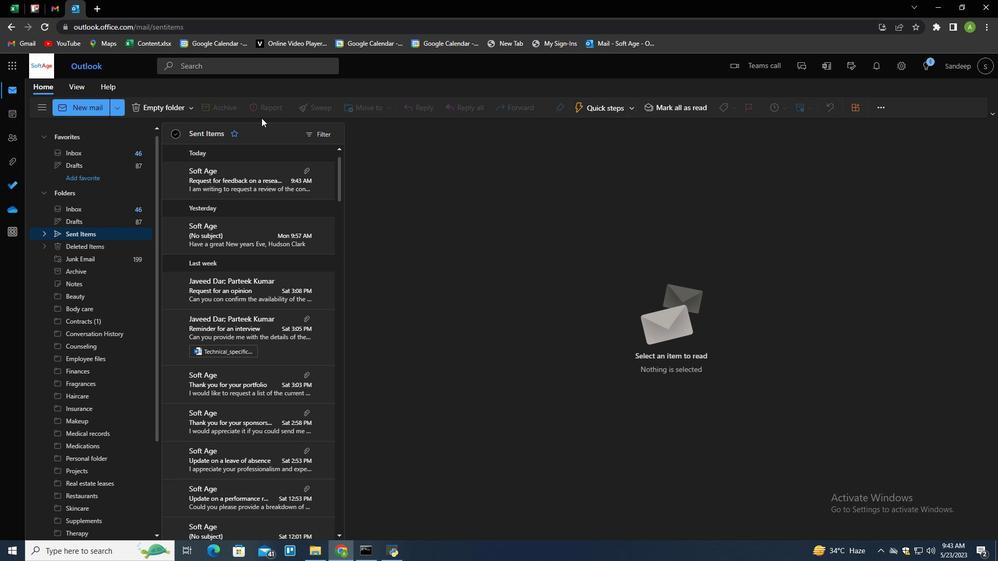 
Action: Mouse scrolled (261, 117) with delta (0, 0)
Screenshot: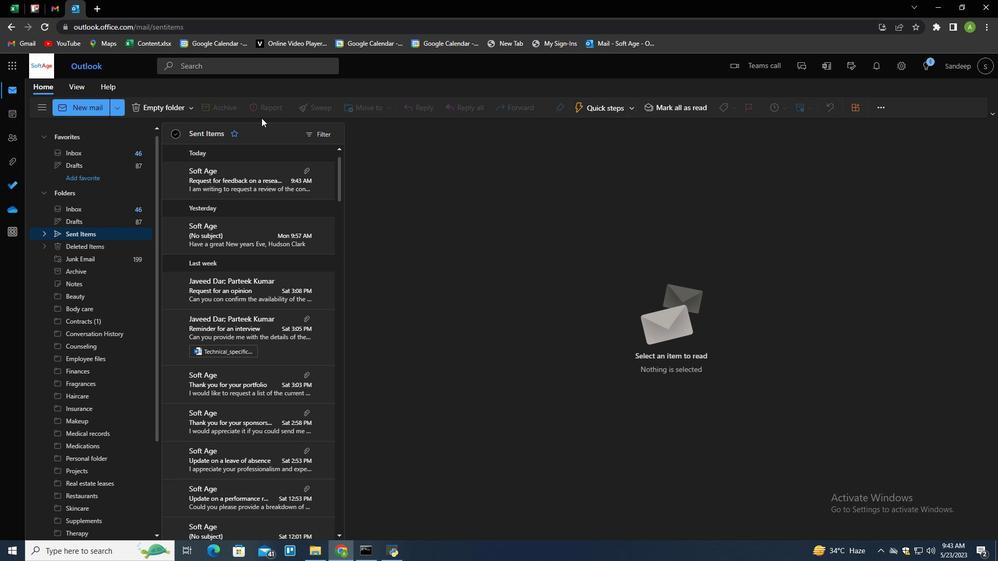 
Action: Mouse scrolled (261, 118) with delta (0, 0)
Screenshot: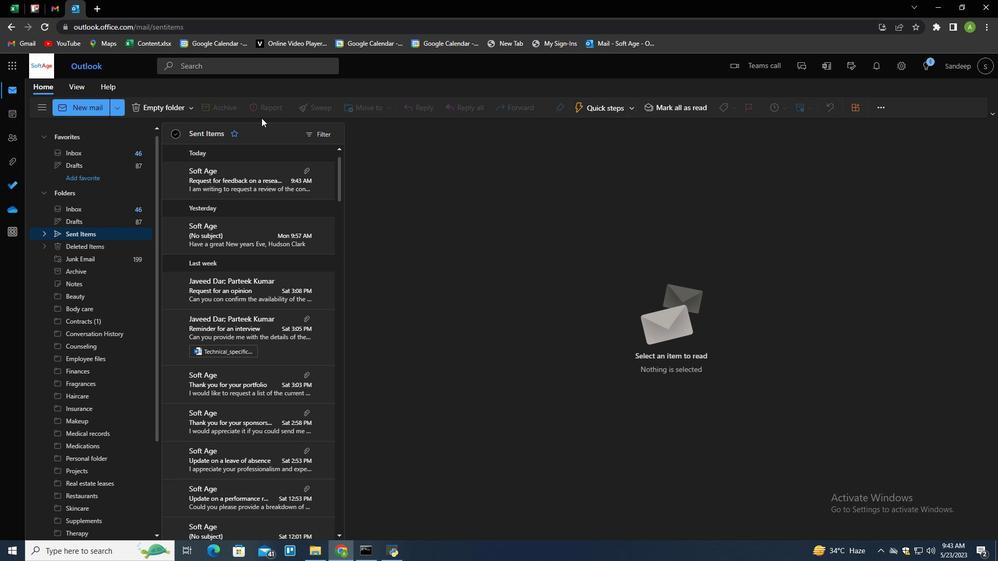 
Action: Mouse scrolled (261, 118) with delta (0, 0)
Screenshot: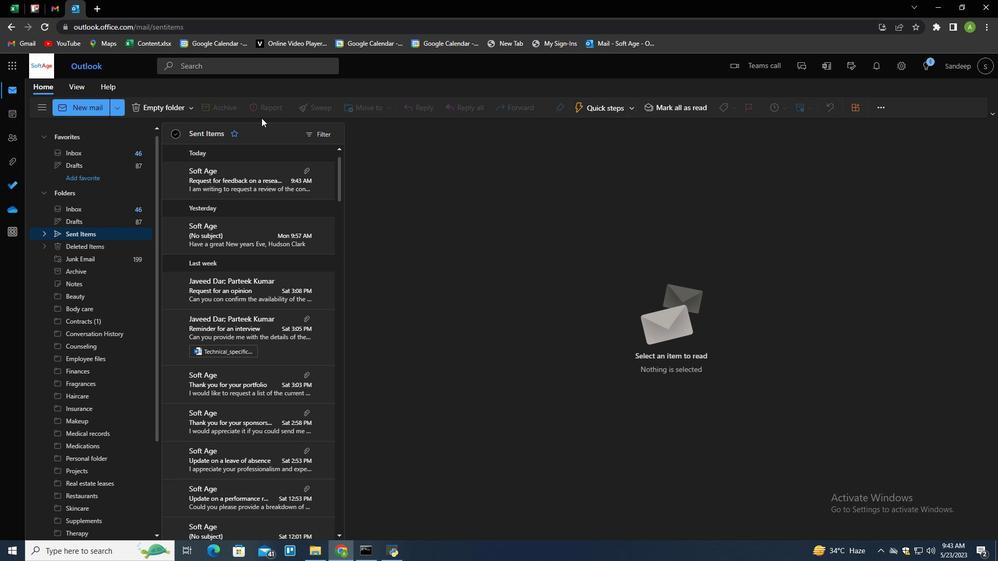 
Action: Mouse scrolled (261, 118) with delta (0, 0)
Screenshot: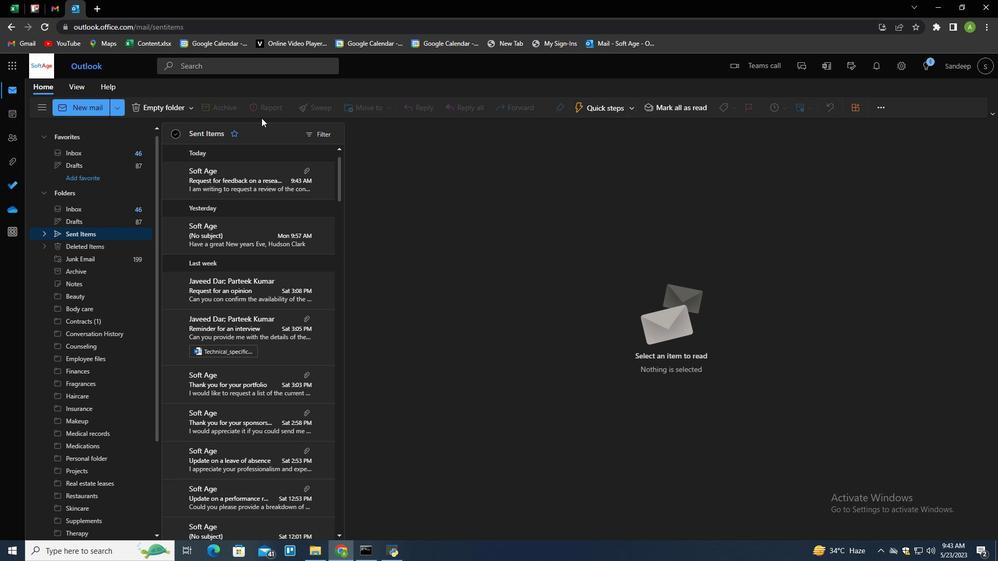 
Action: Mouse scrolled (261, 118) with delta (0, 0)
Screenshot: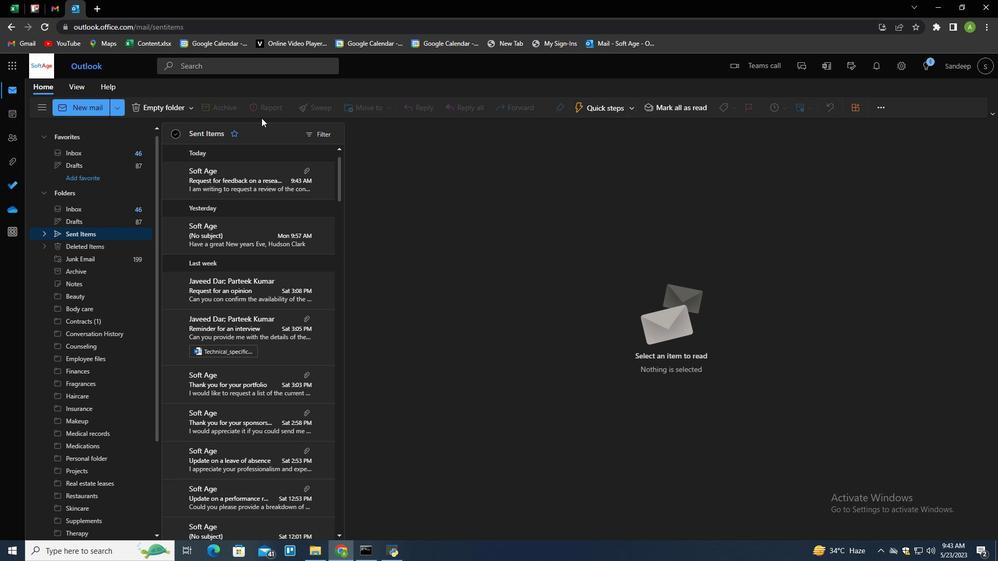 
Action: Mouse scrolled (261, 118) with delta (0, 0)
Screenshot: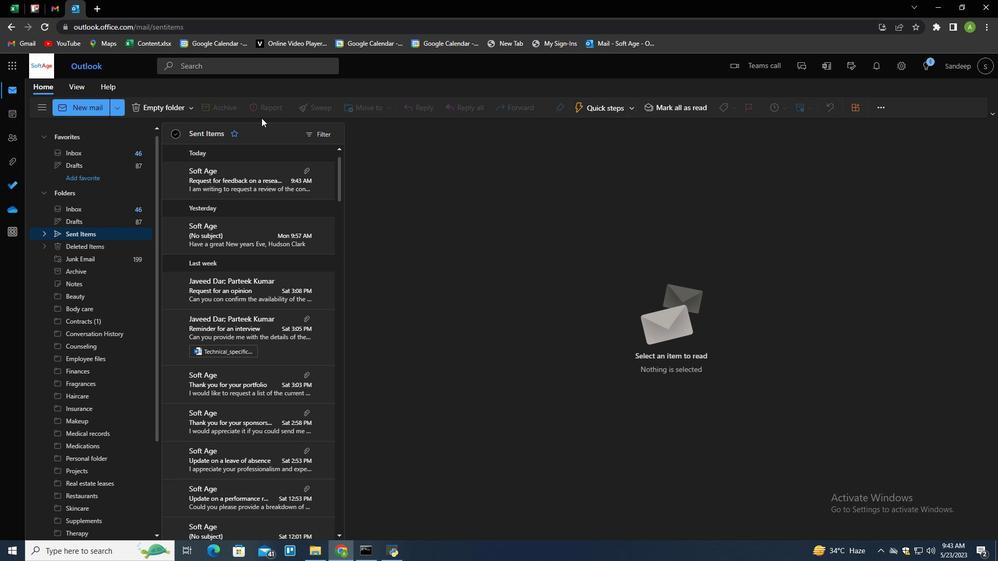 
Action: Mouse moved to (270, 167)
Screenshot: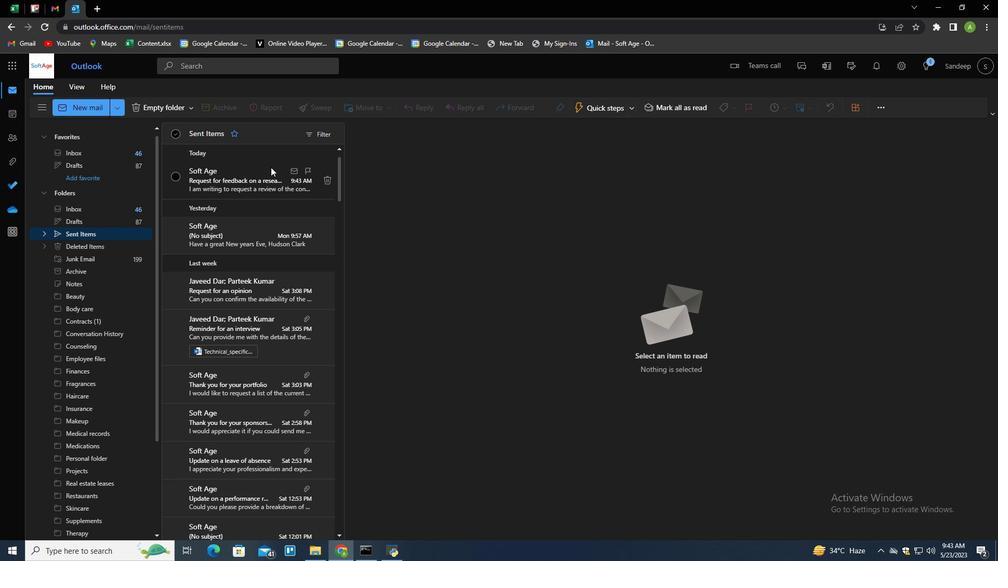 
Action: Mouse pressed right at (270, 167)
Screenshot: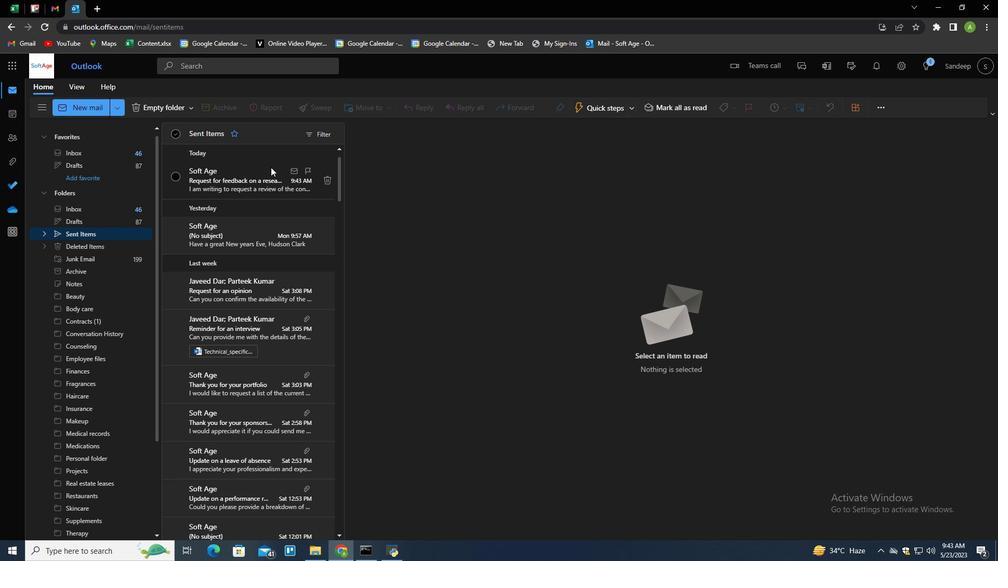 
Action: Mouse moved to (307, 217)
Screenshot: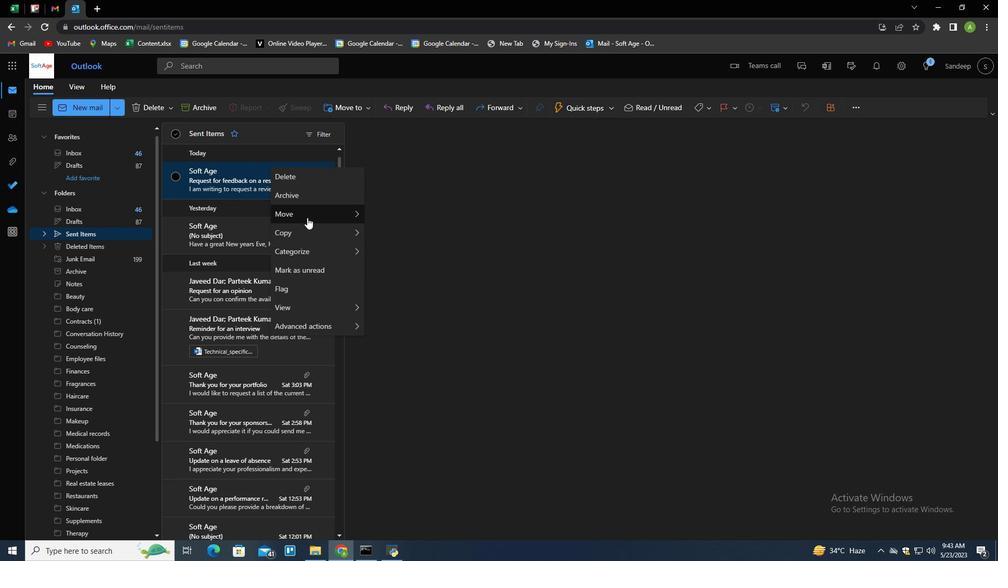 
Action: Mouse pressed left at (307, 217)
Screenshot: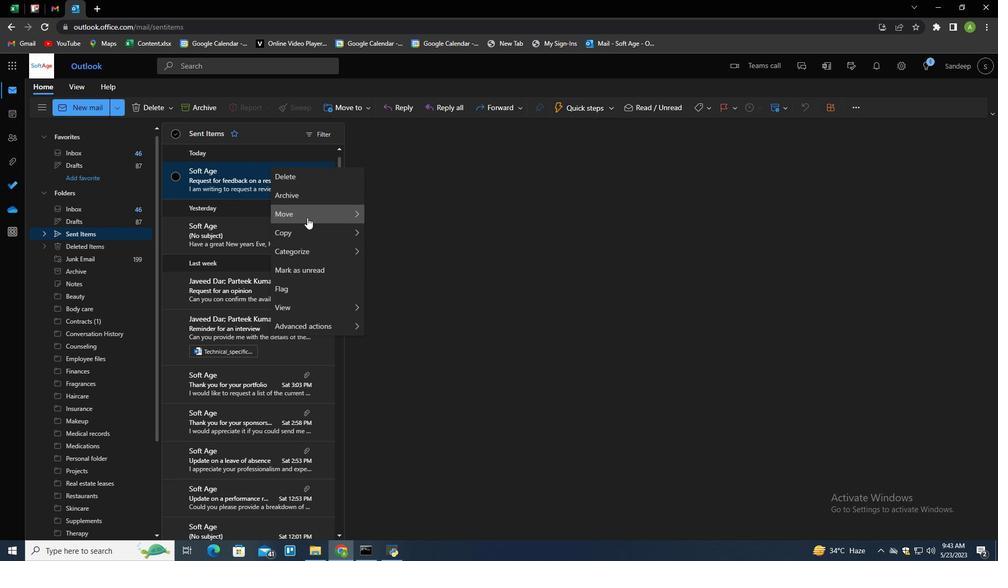 
Action: Mouse moved to (420, 214)
Screenshot: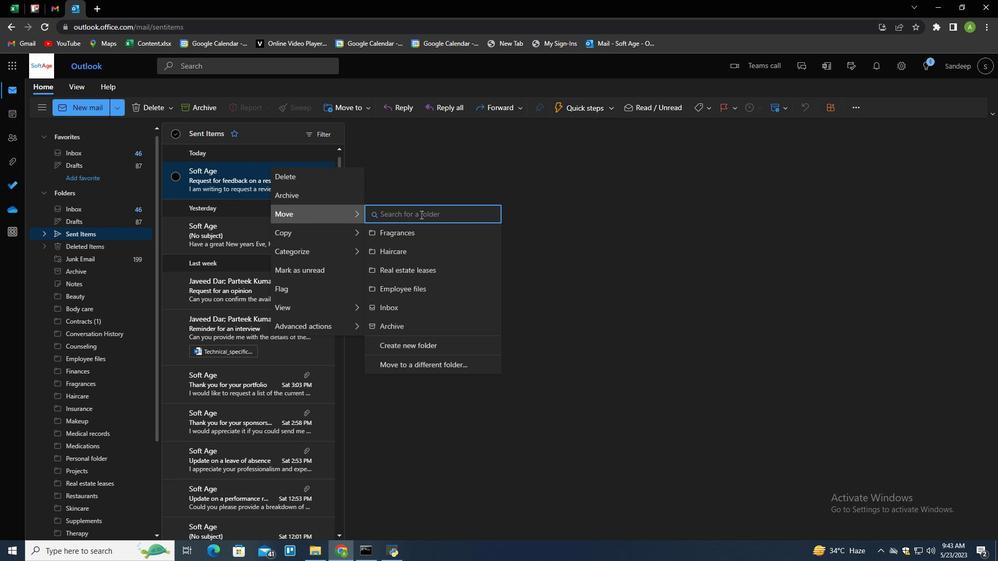 
Action: Mouse pressed left at (420, 214)
Screenshot: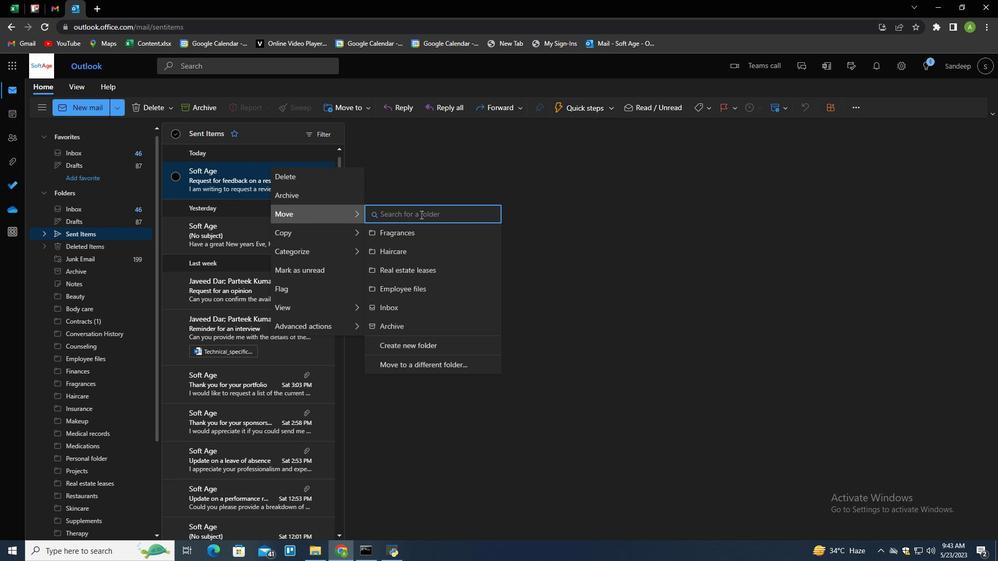 
Action: Key pressed <Key.shift>Running<Key.down><Key.enter>
Screenshot: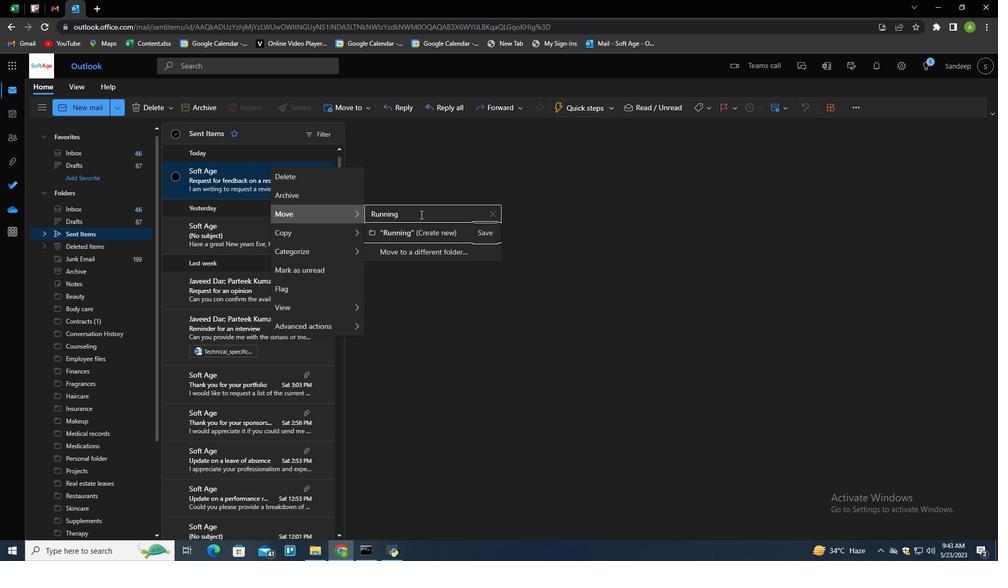 
